 Task: Create a due date automation trigger when advanced on, the moment a card is due add fields without custom field "Resume" set to a number greater than 1 and greater or equal to 10.
Action: Mouse moved to (973, 292)
Screenshot: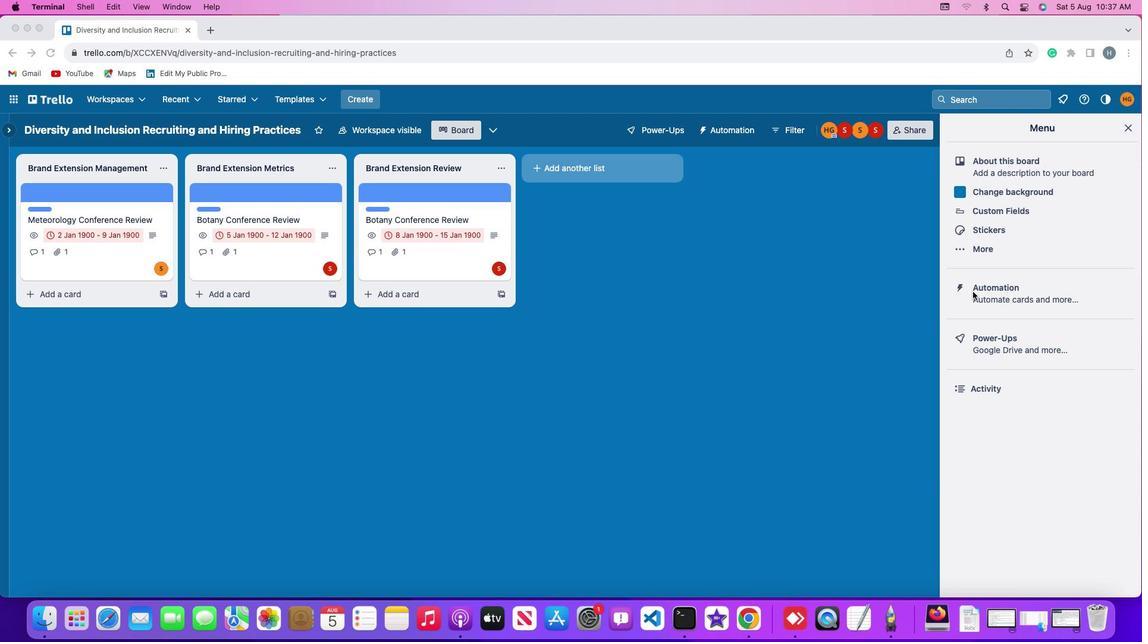 
Action: Mouse pressed left at (973, 292)
Screenshot: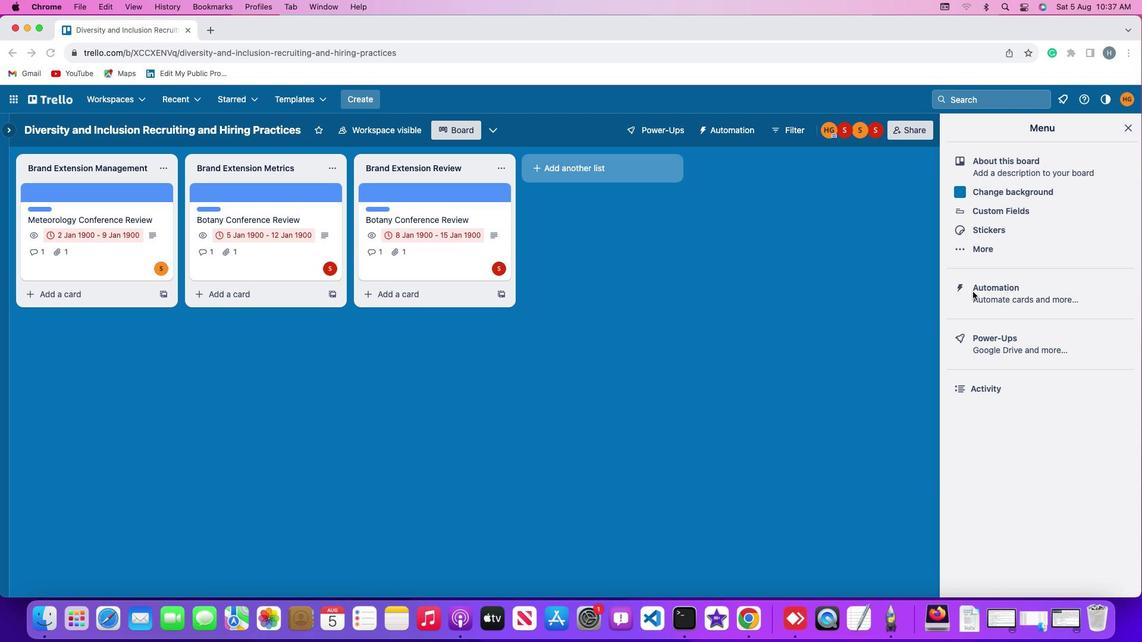 
Action: Mouse pressed left at (973, 292)
Screenshot: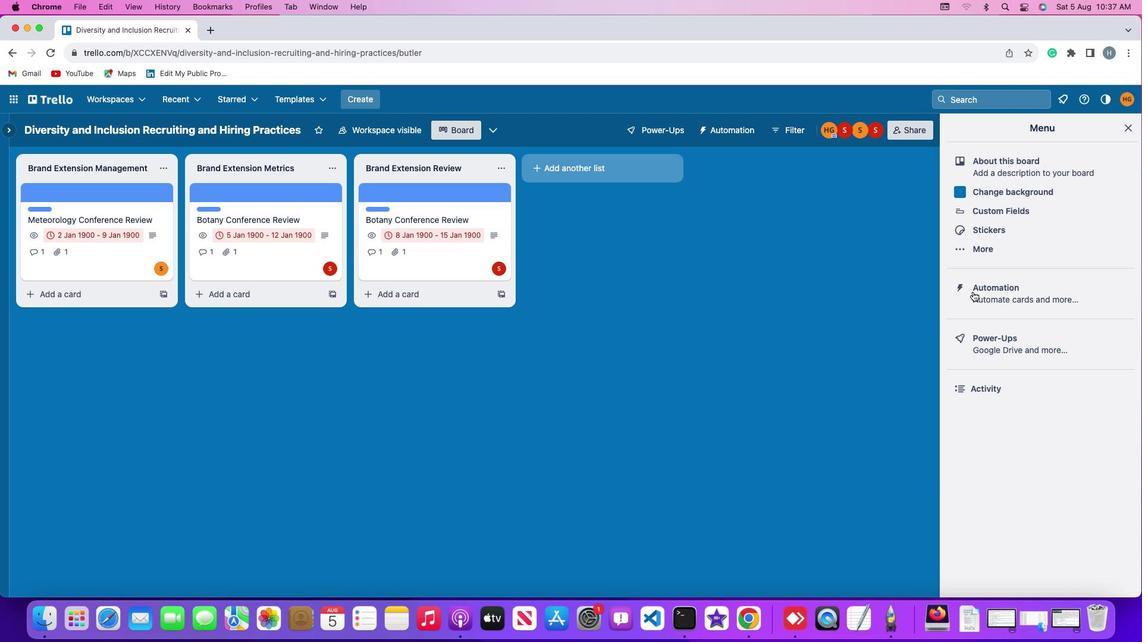 
Action: Mouse moved to (48, 279)
Screenshot: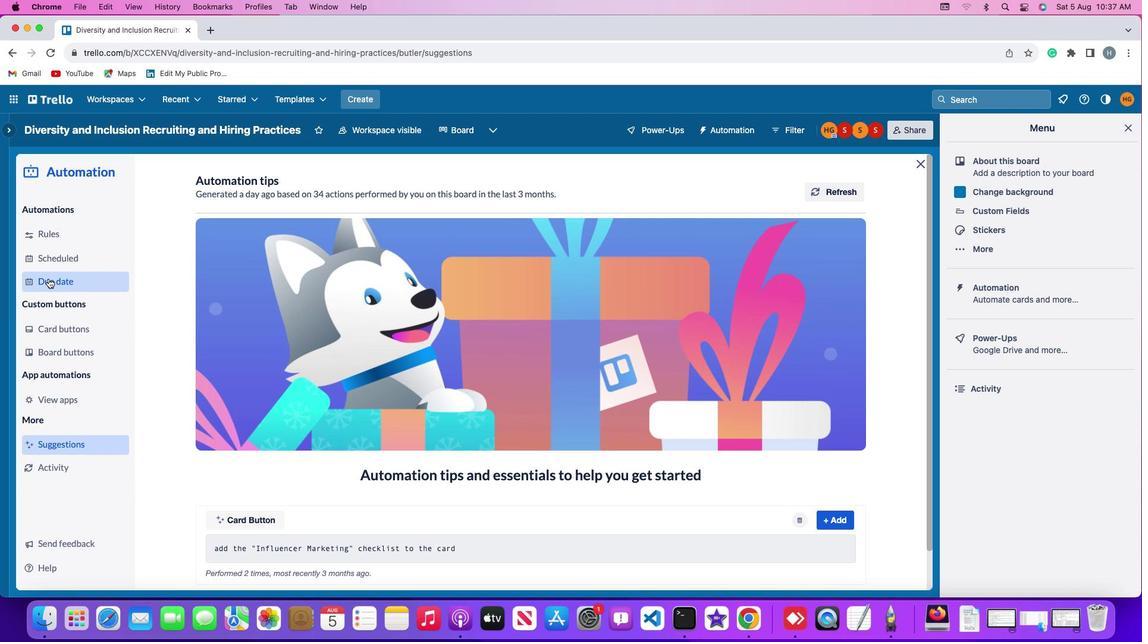 
Action: Mouse pressed left at (48, 279)
Screenshot: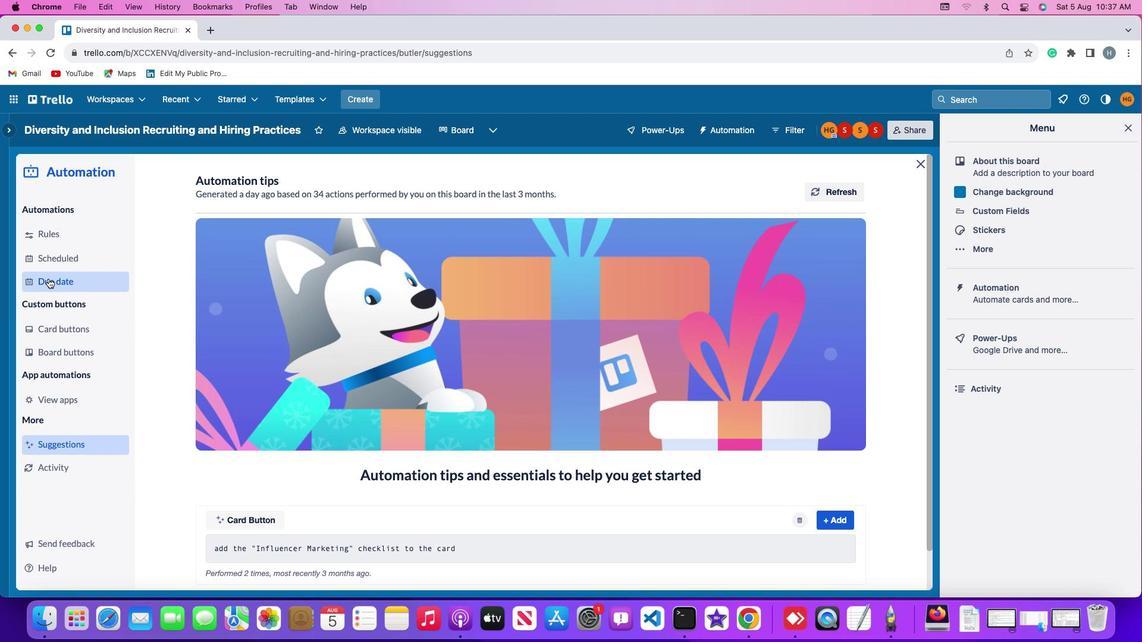 
Action: Mouse moved to (798, 182)
Screenshot: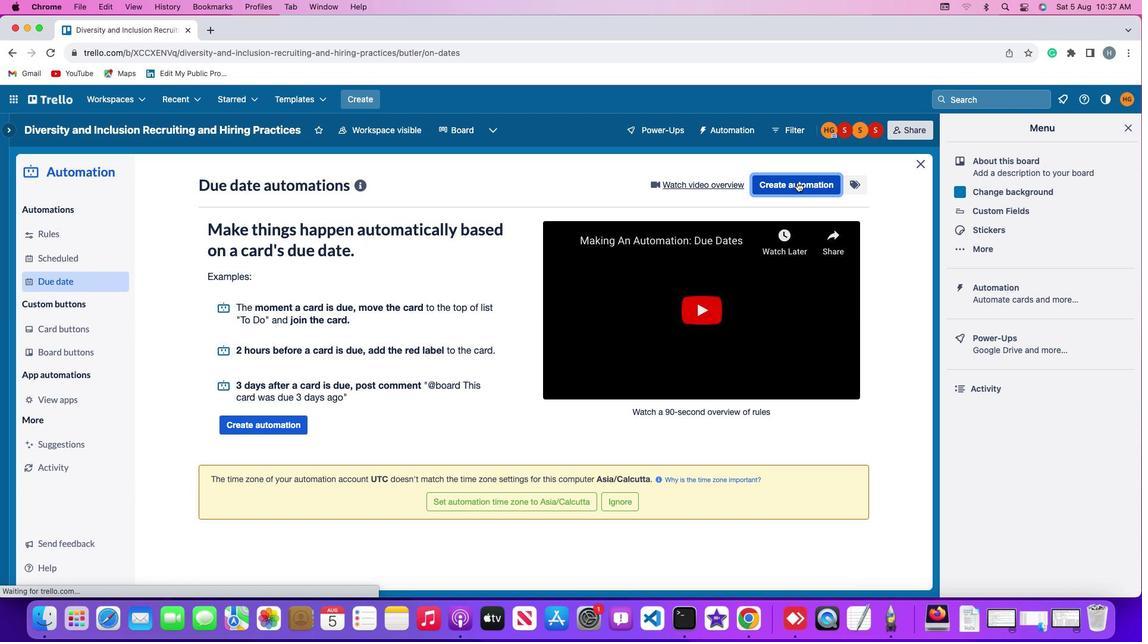 
Action: Mouse pressed left at (798, 182)
Screenshot: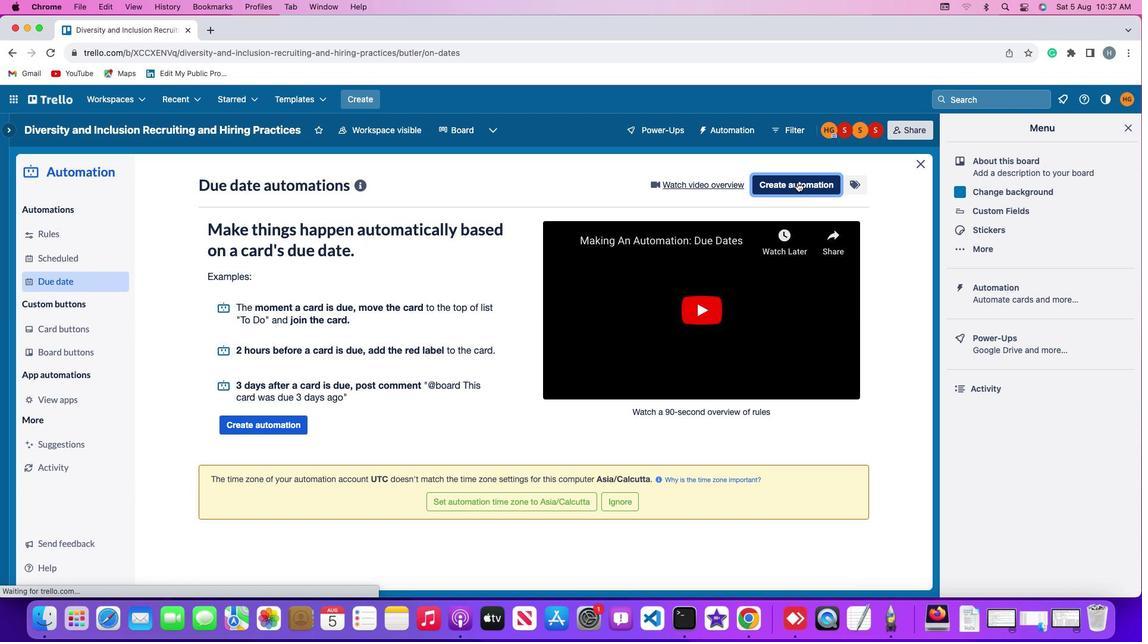 
Action: Mouse moved to (581, 295)
Screenshot: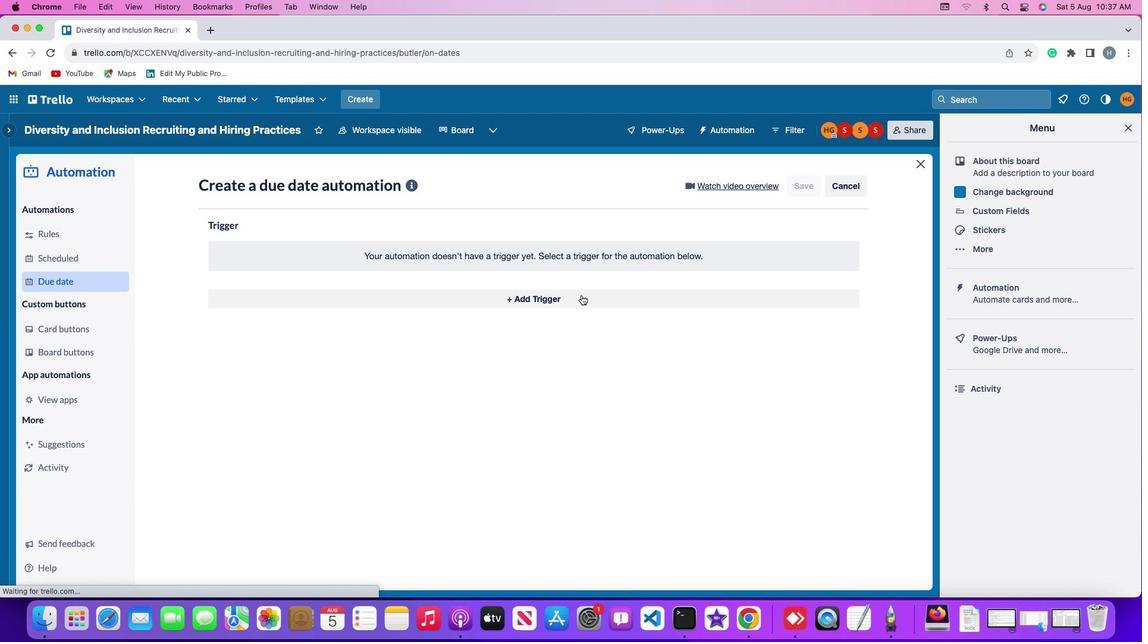 
Action: Mouse pressed left at (581, 295)
Screenshot: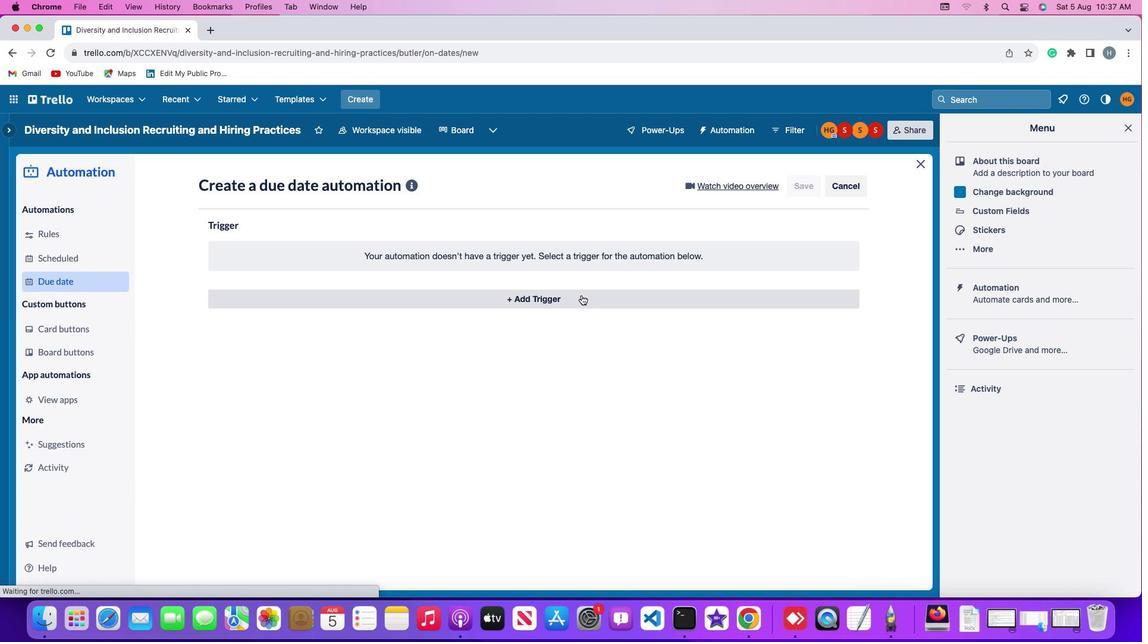 
Action: Mouse moved to (304, 439)
Screenshot: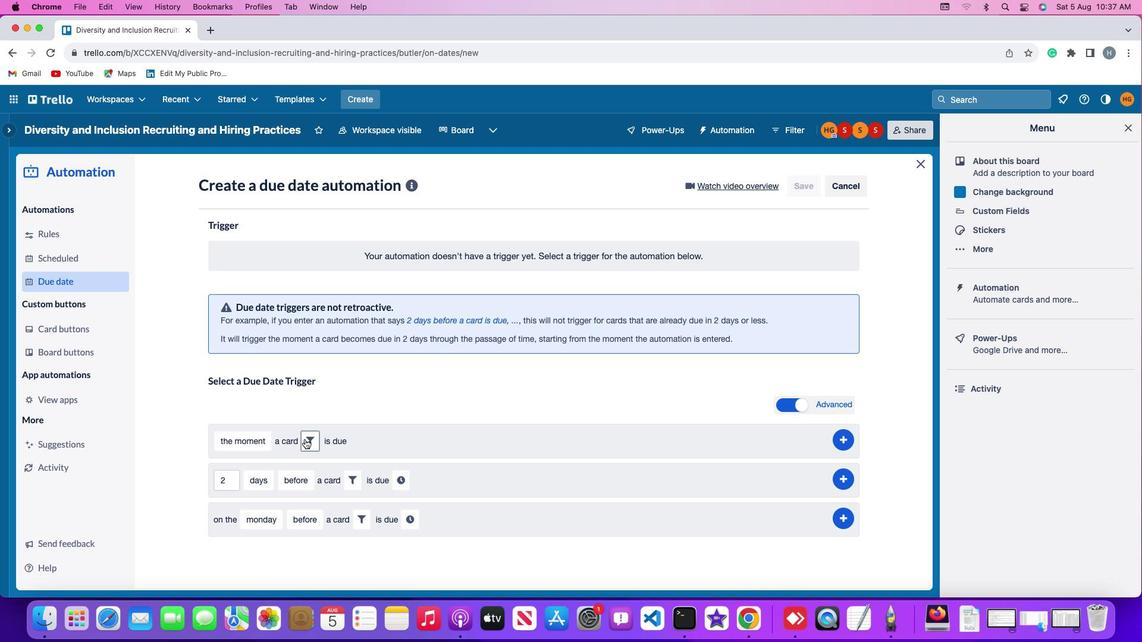 
Action: Mouse pressed left at (304, 439)
Screenshot: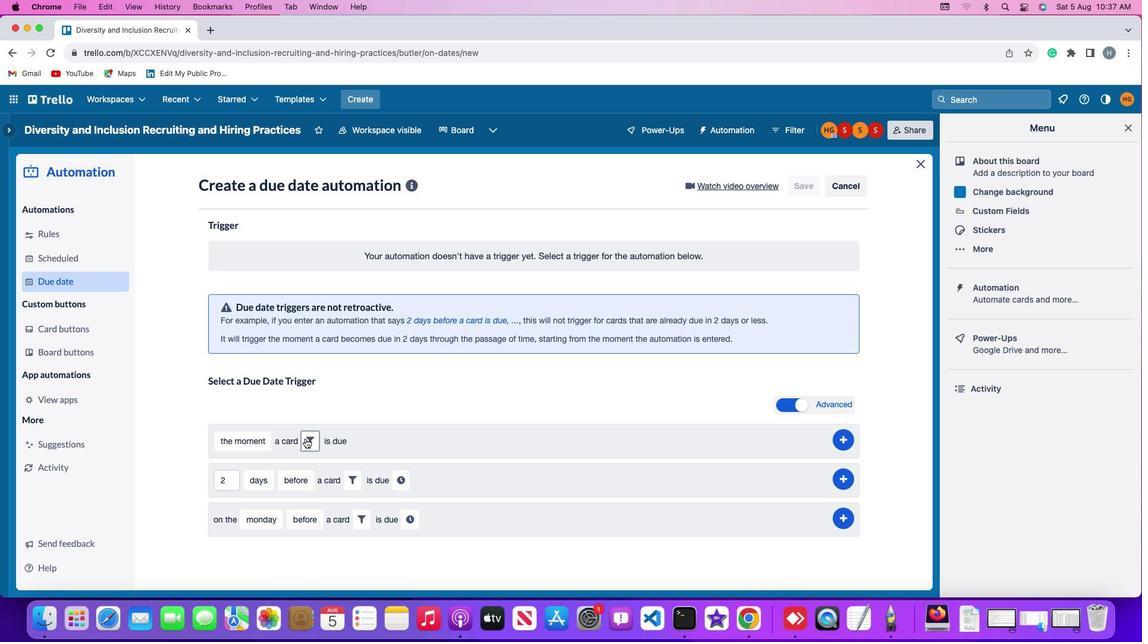 
Action: Mouse moved to (507, 477)
Screenshot: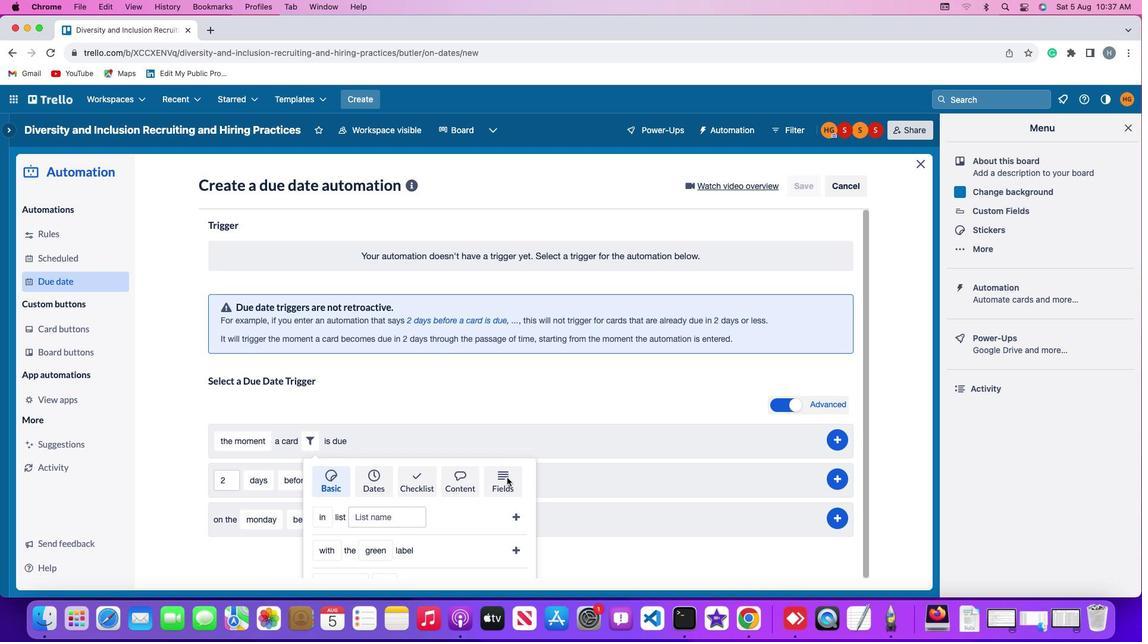 
Action: Mouse pressed left at (507, 477)
Screenshot: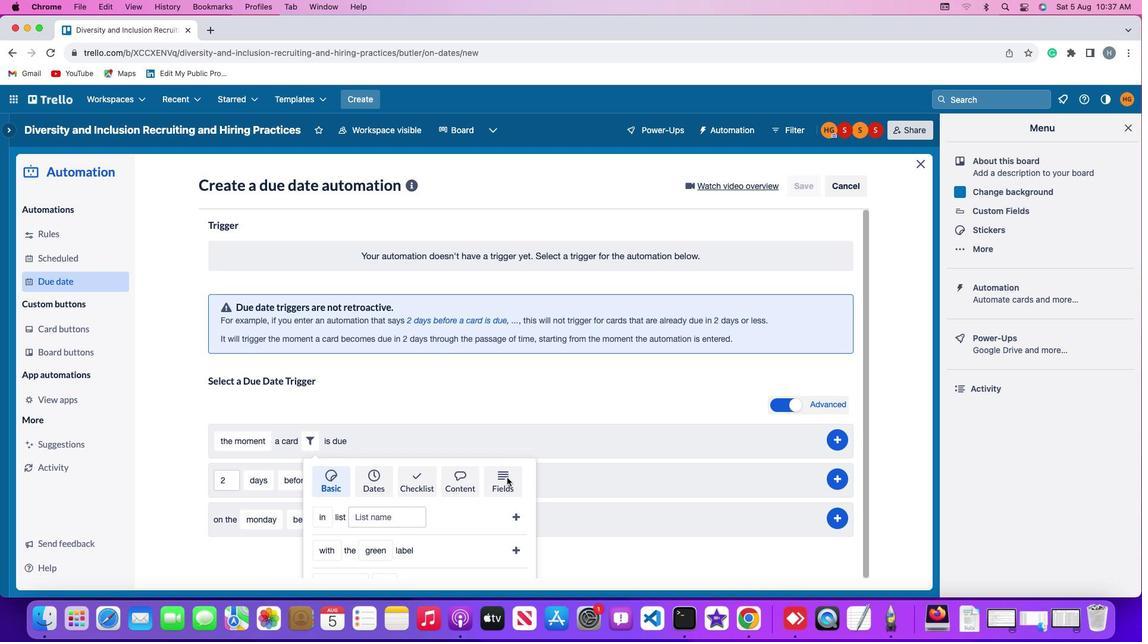 
Action: Mouse moved to (466, 480)
Screenshot: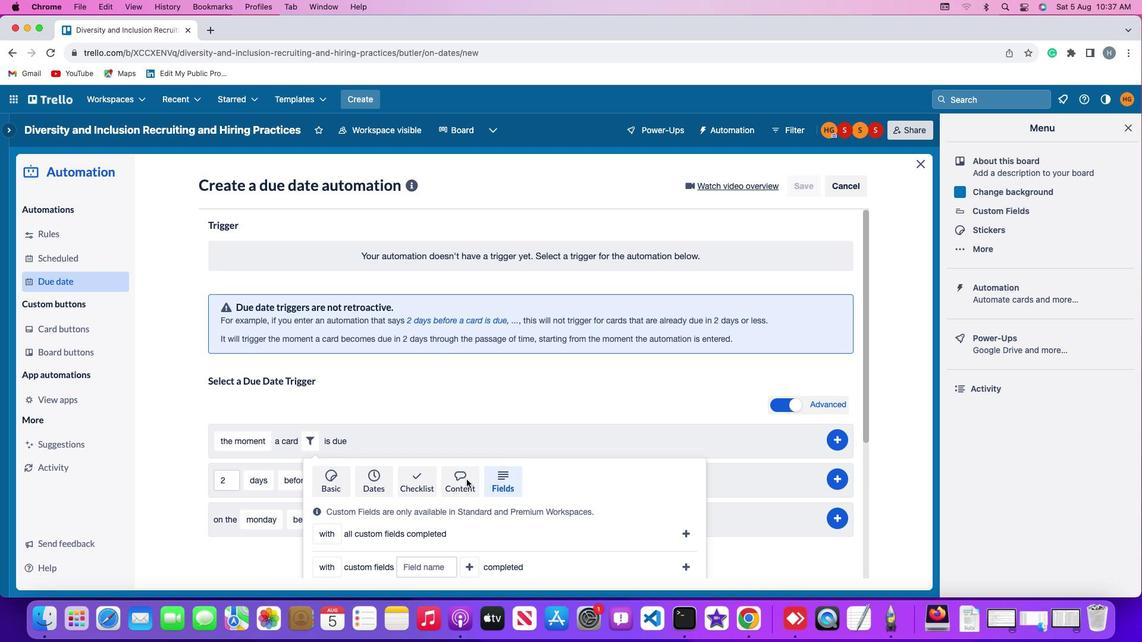 
Action: Mouse scrolled (466, 480) with delta (0, 0)
Screenshot: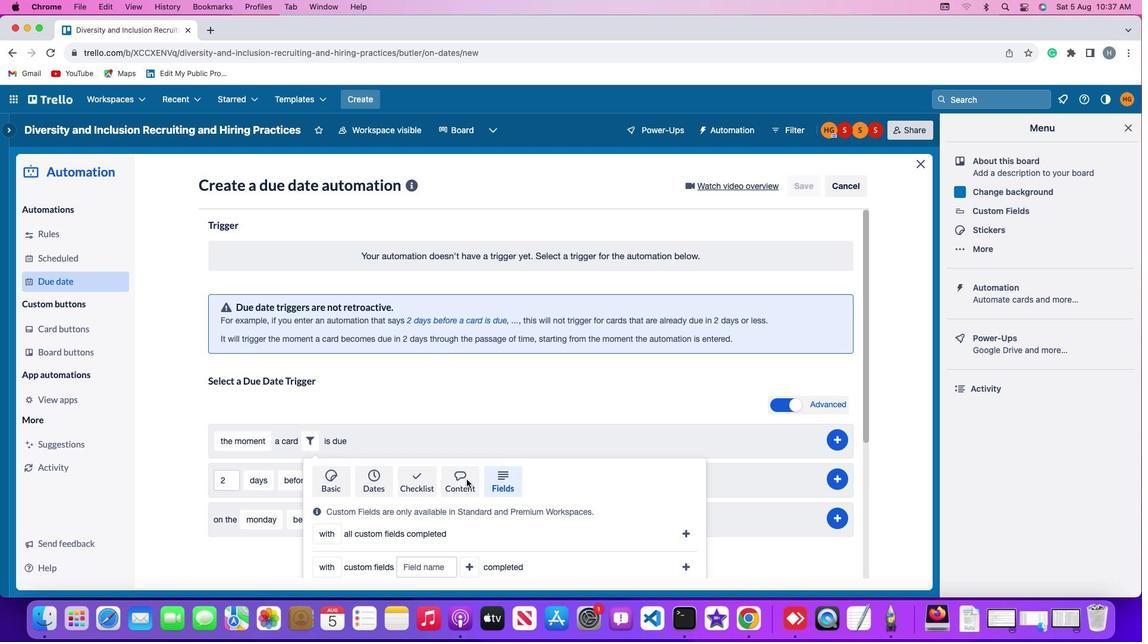 
Action: Mouse scrolled (466, 480) with delta (0, 0)
Screenshot: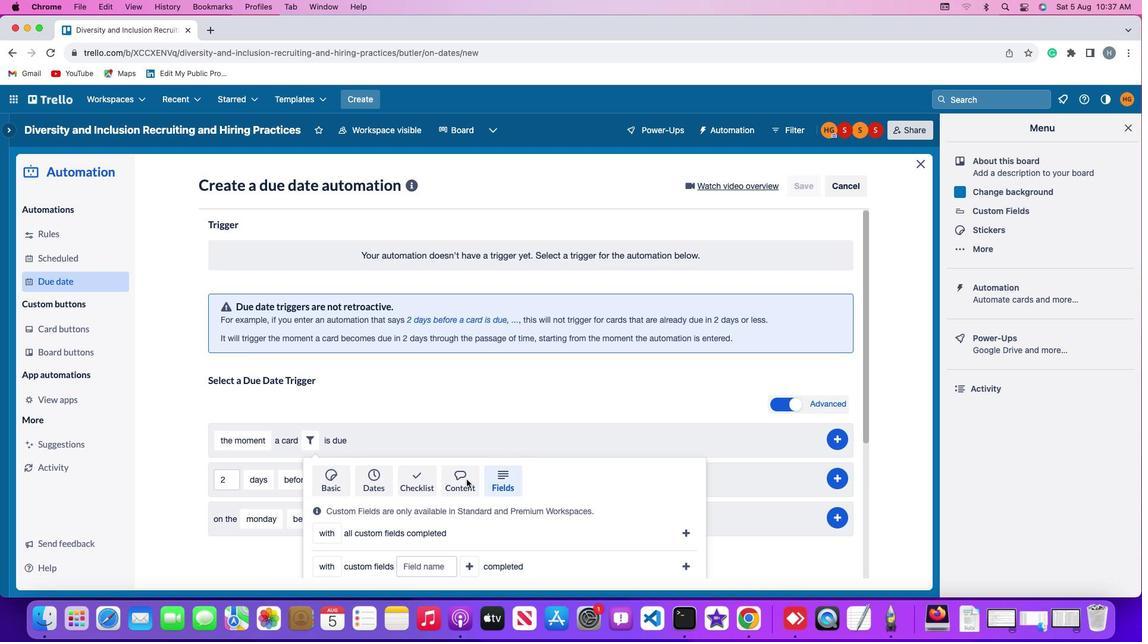 
Action: Mouse scrolled (466, 480) with delta (0, -1)
Screenshot: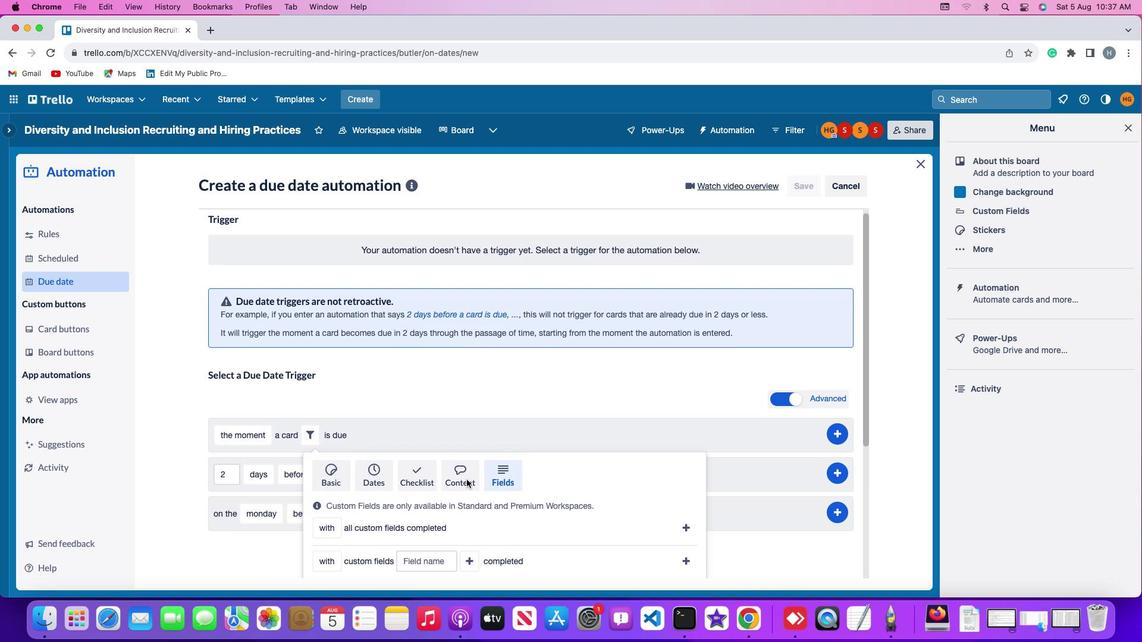 
Action: Mouse scrolled (466, 480) with delta (0, -2)
Screenshot: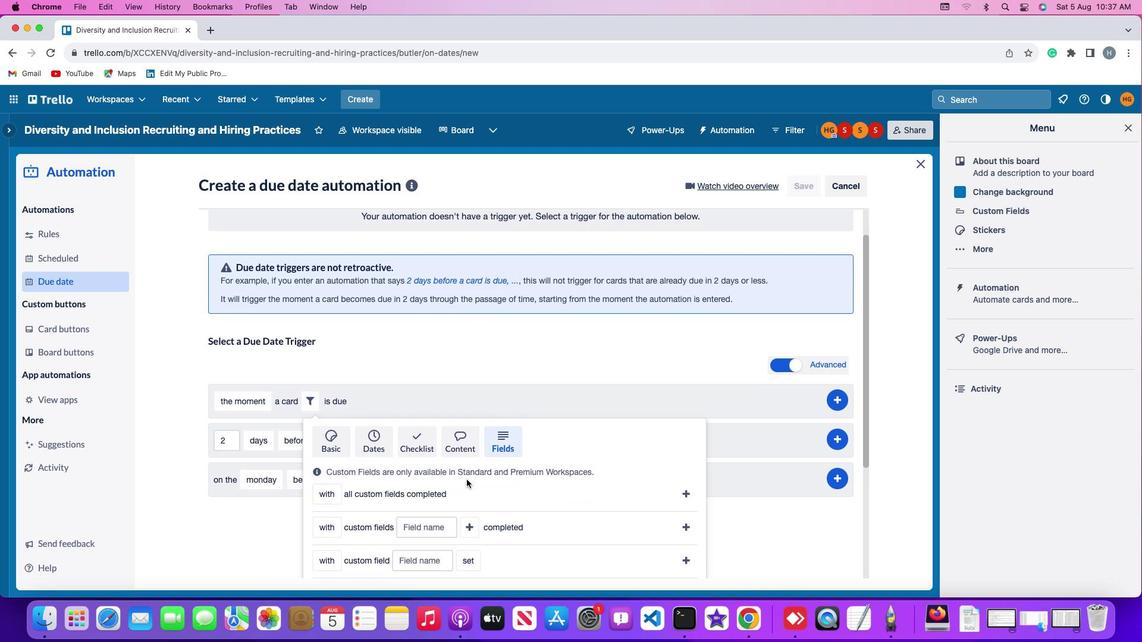 
Action: Mouse scrolled (466, 480) with delta (0, 0)
Screenshot: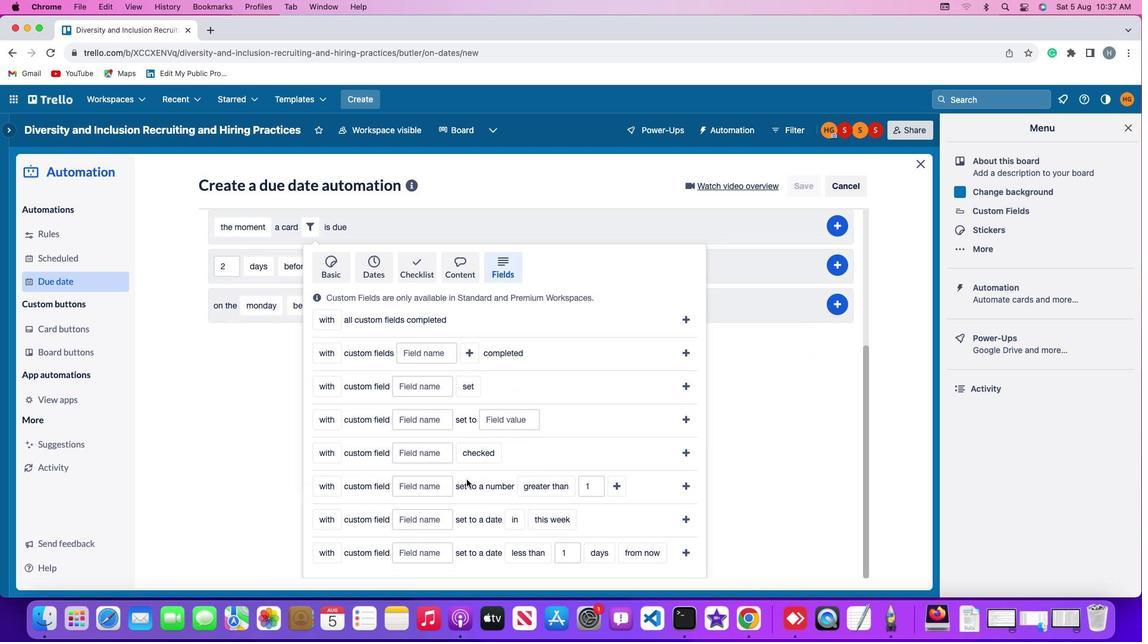 
Action: Mouse scrolled (466, 480) with delta (0, 0)
Screenshot: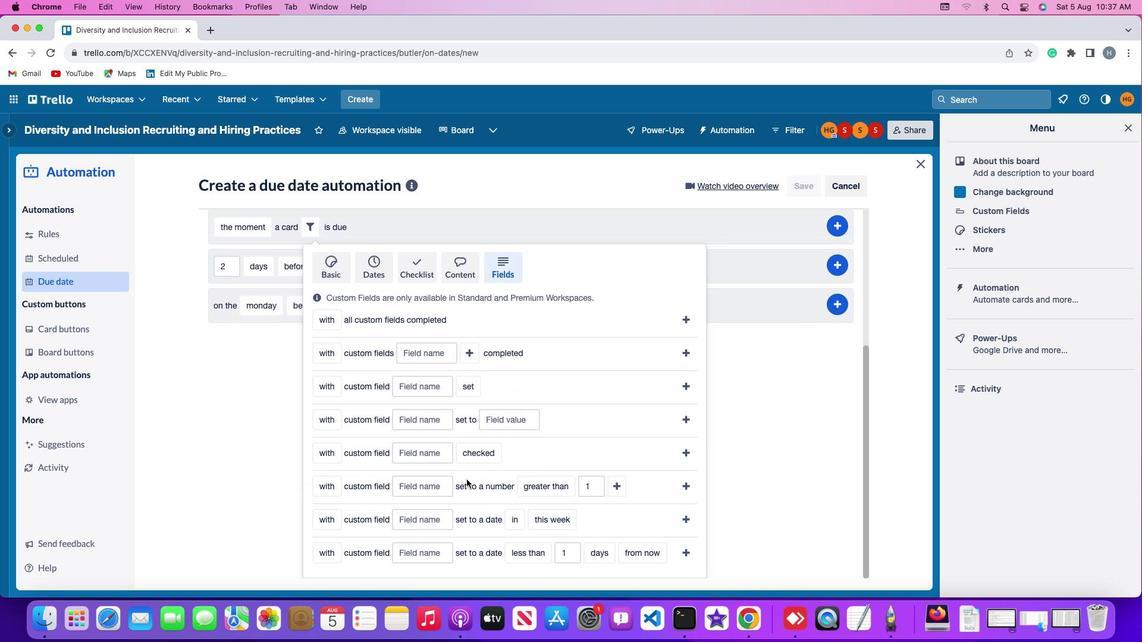 
Action: Mouse scrolled (466, 480) with delta (0, -1)
Screenshot: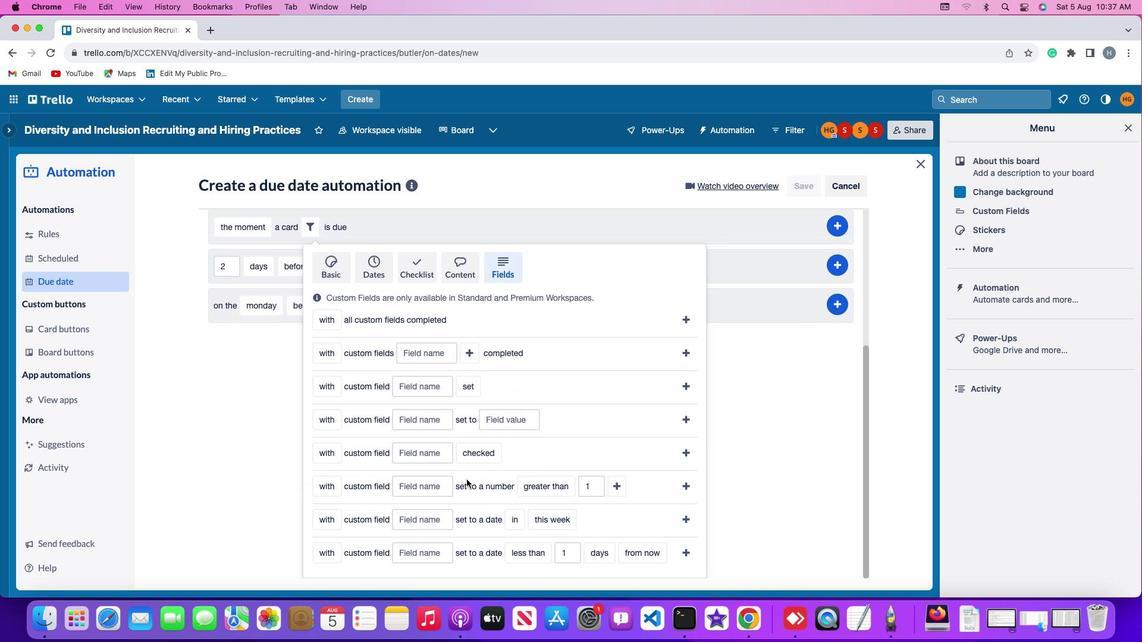 
Action: Mouse scrolled (466, 480) with delta (0, -2)
Screenshot: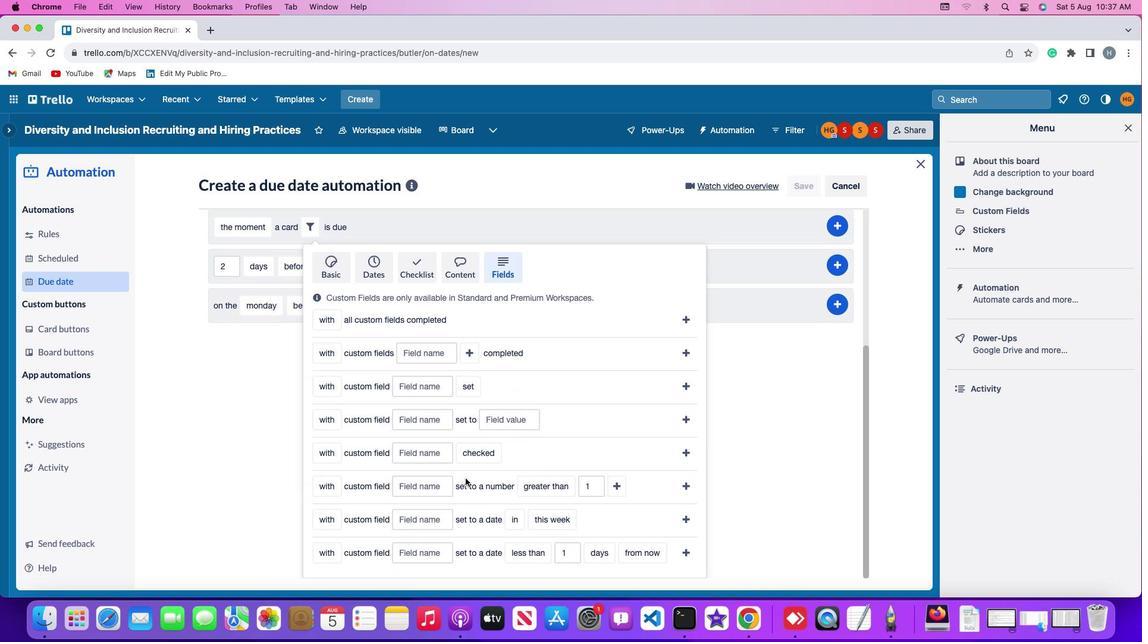 
Action: Mouse moved to (328, 486)
Screenshot: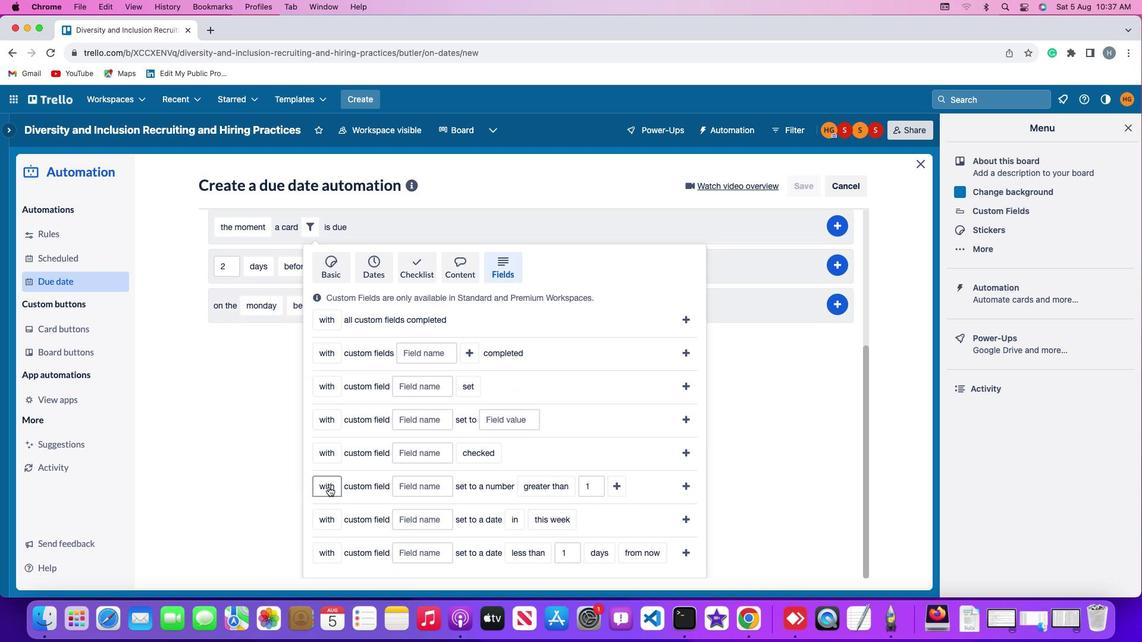 
Action: Mouse pressed left at (328, 486)
Screenshot: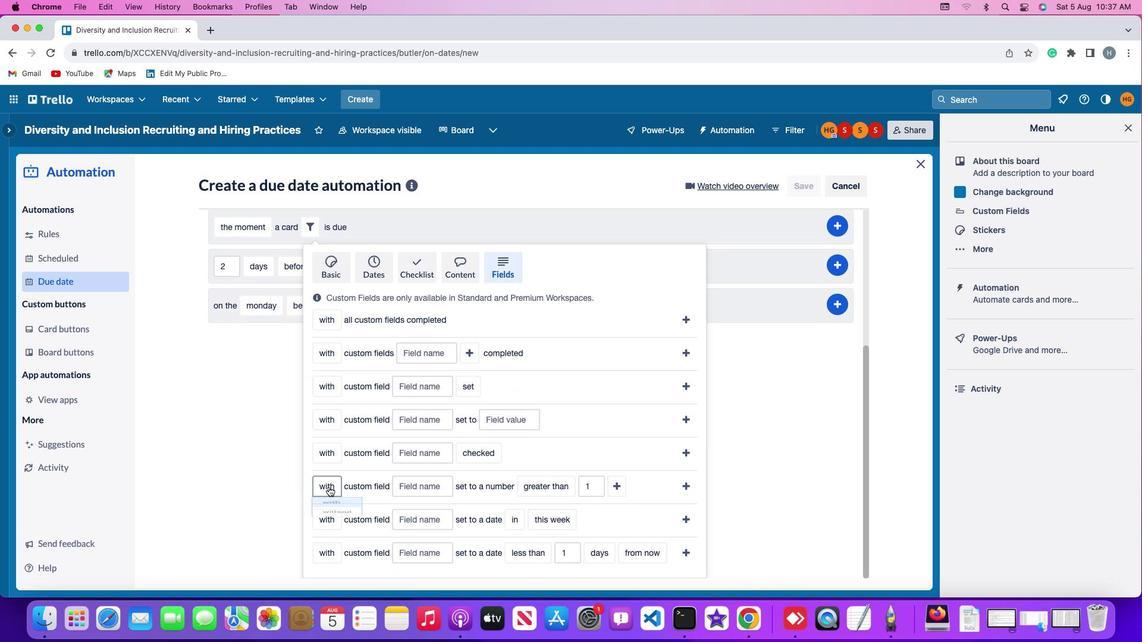 
Action: Mouse moved to (336, 529)
Screenshot: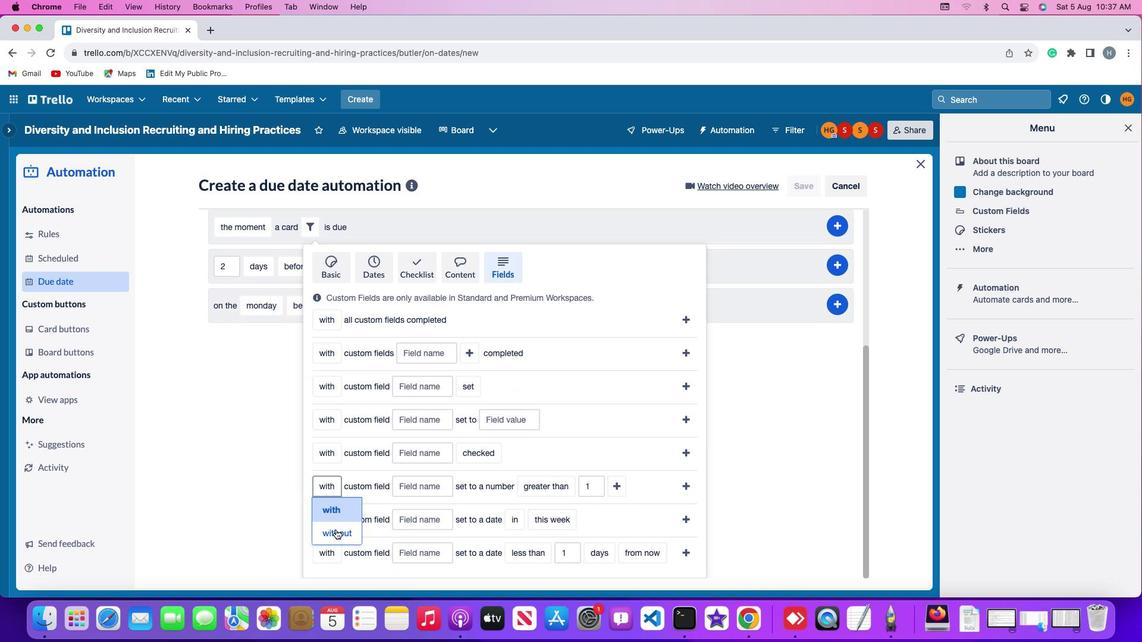 
Action: Mouse pressed left at (336, 529)
Screenshot: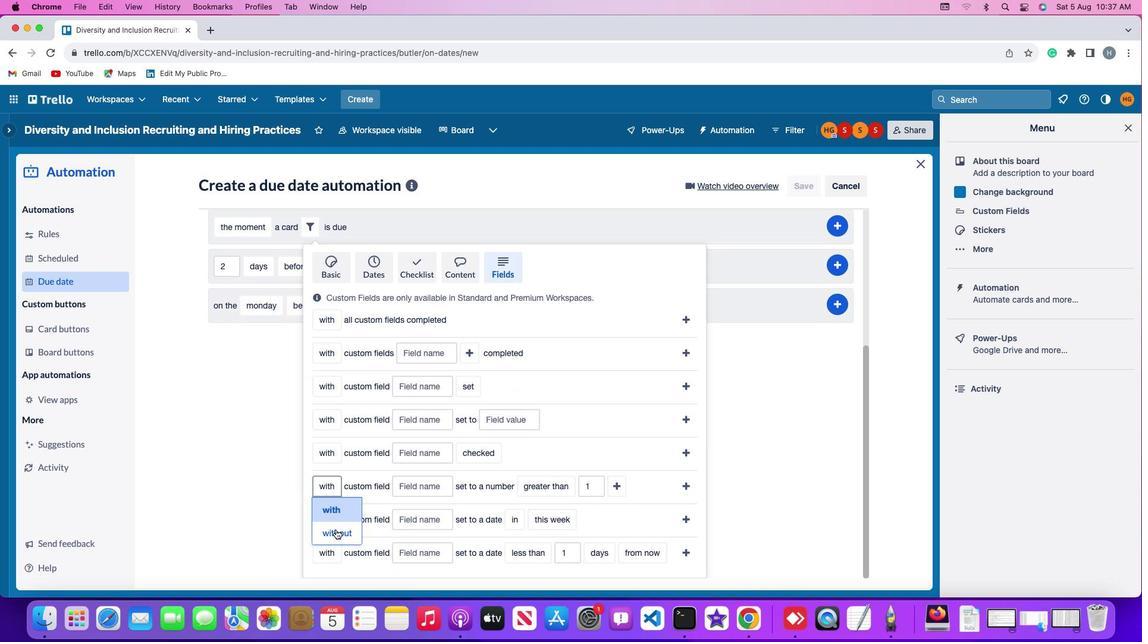 
Action: Mouse moved to (438, 485)
Screenshot: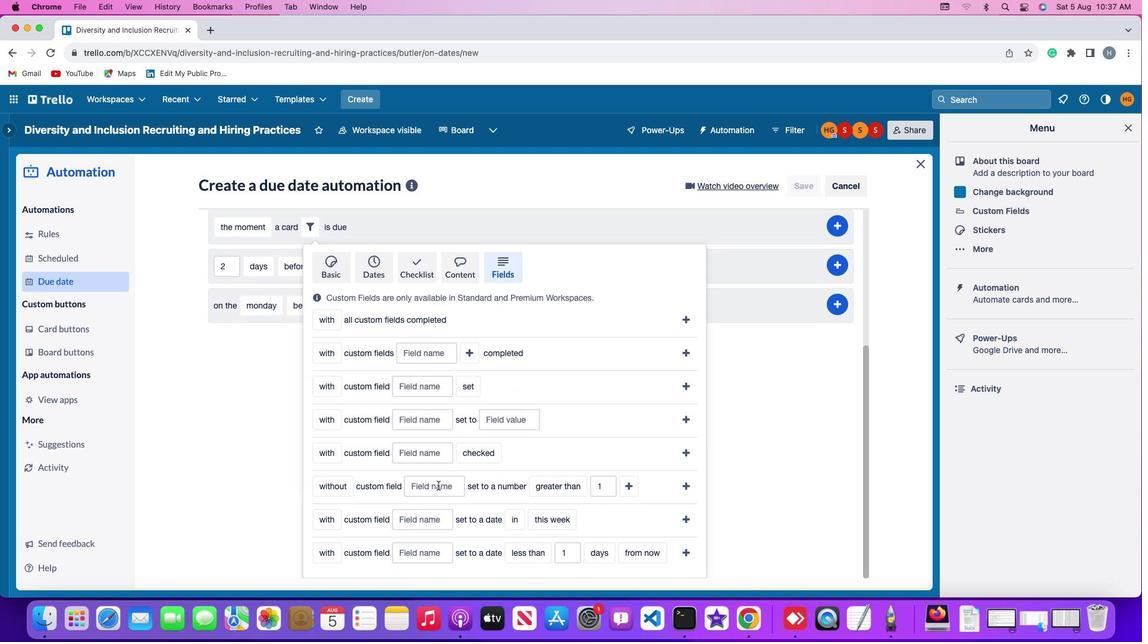 
Action: Mouse pressed left at (438, 485)
Screenshot: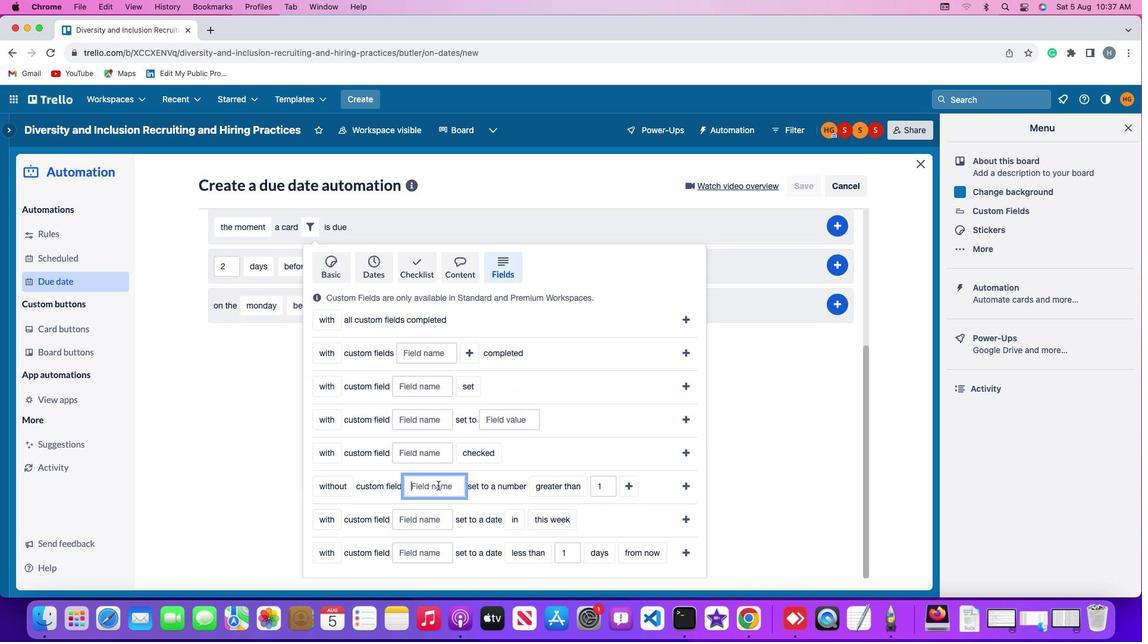 
Action: Mouse moved to (439, 485)
Screenshot: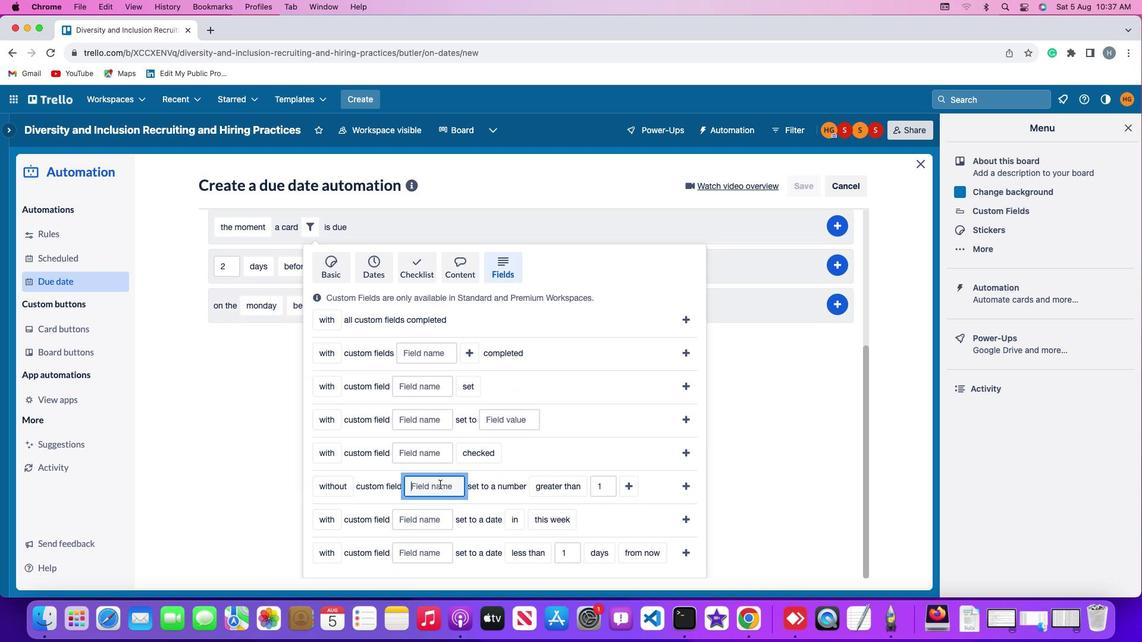
Action: Key pressed Key.shift'R''e''s''u''m''e'
Screenshot: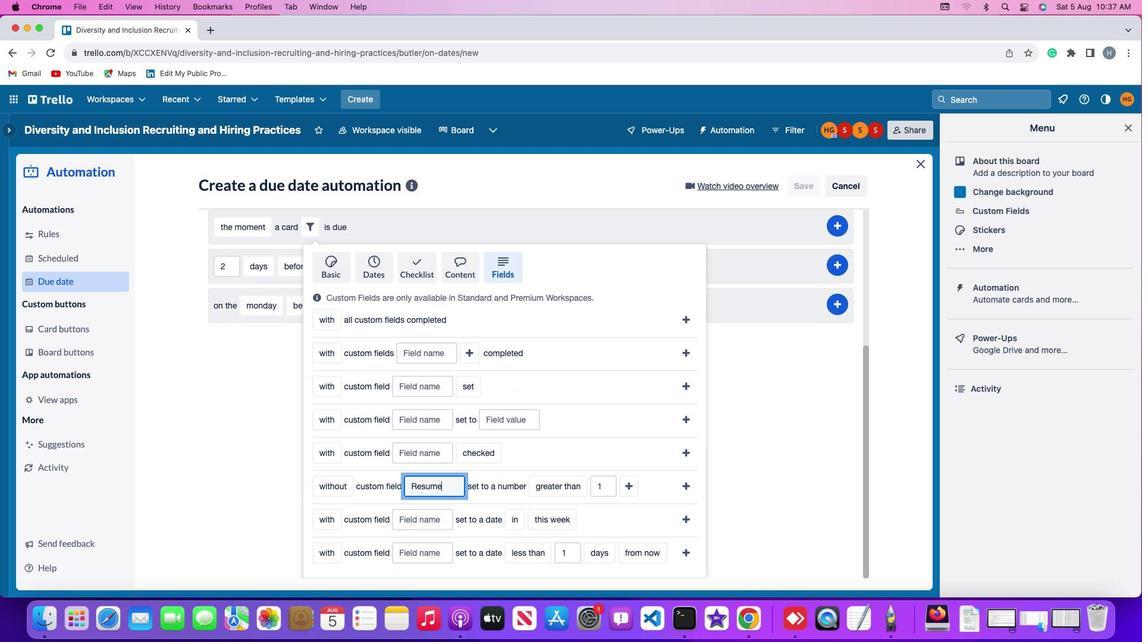 
Action: Mouse moved to (545, 485)
Screenshot: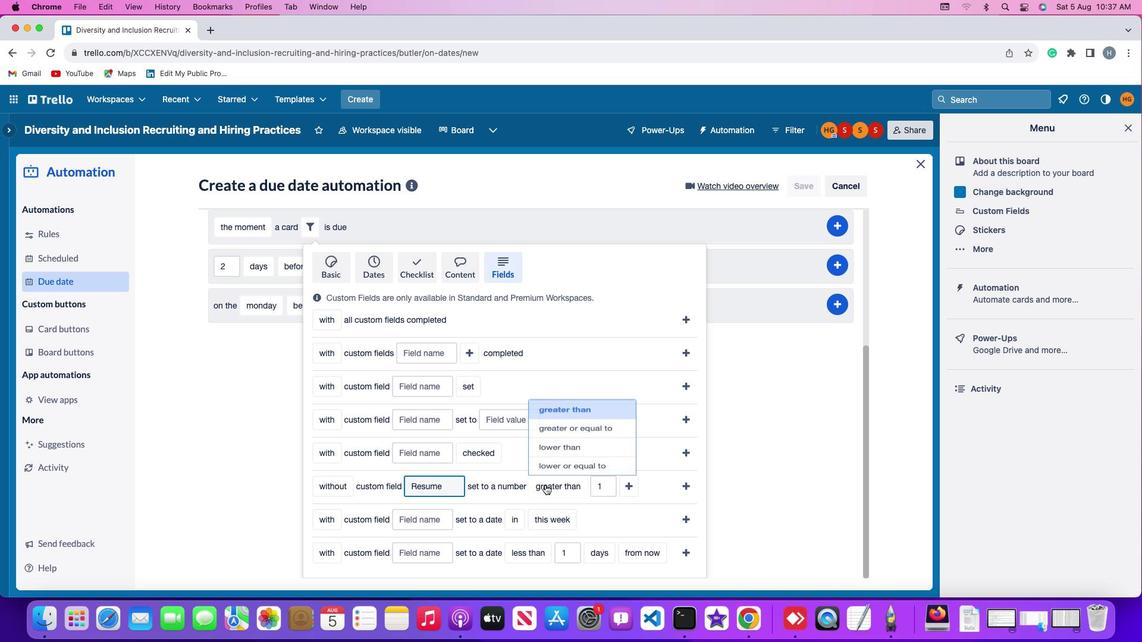 
Action: Mouse pressed left at (545, 485)
Screenshot: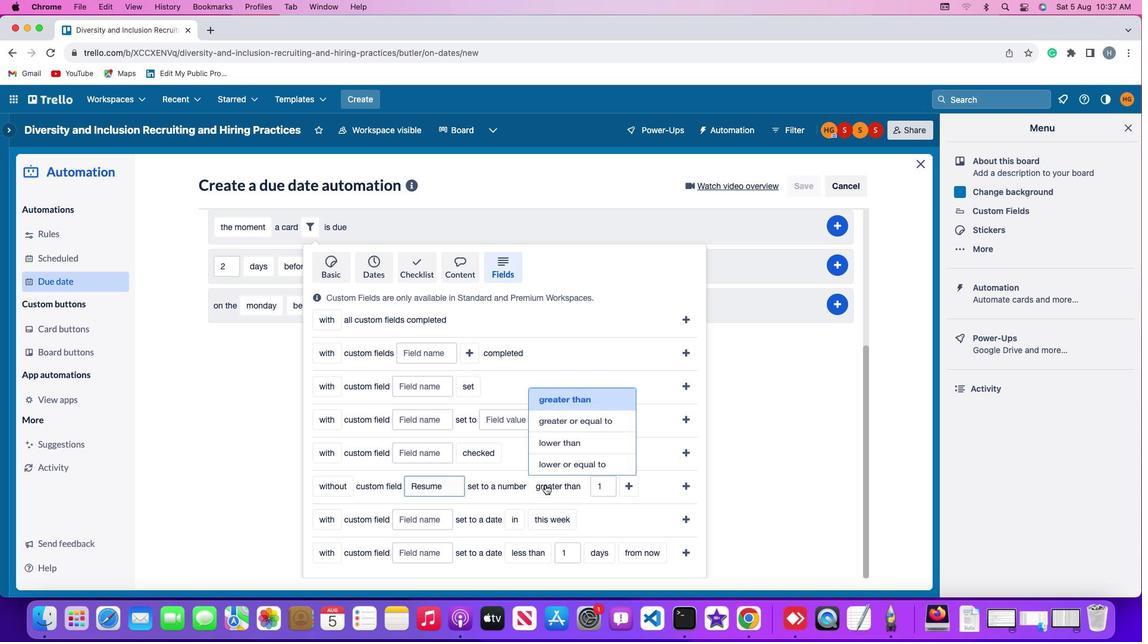 
Action: Mouse moved to (579, 396)
Screenshot: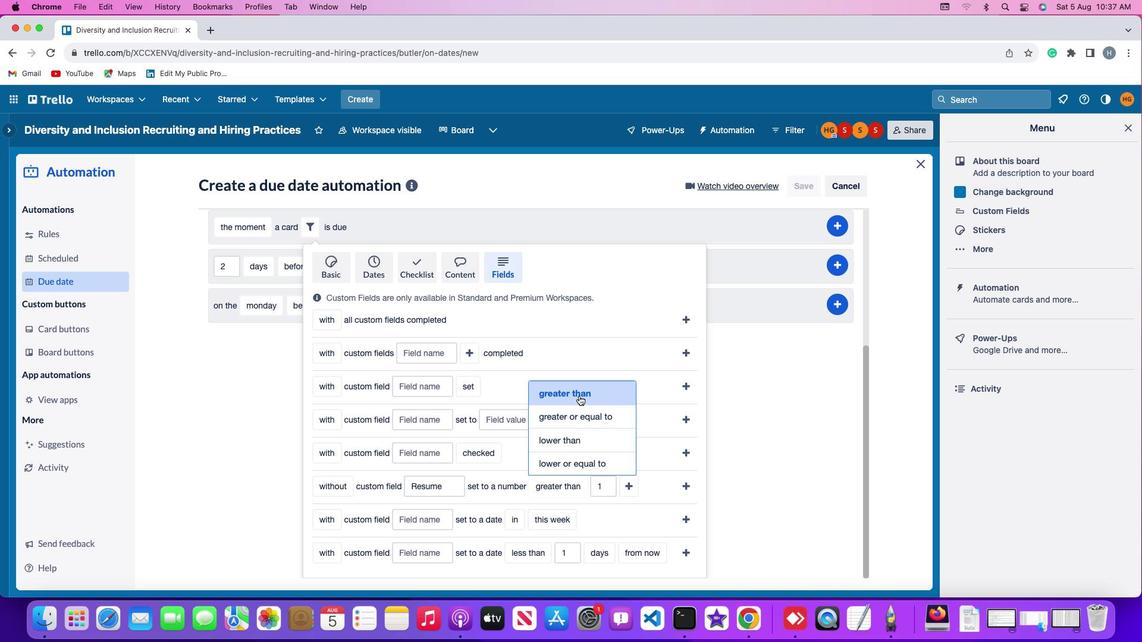 
Action: Mouse pressed left at (579, 396)
Screenshot: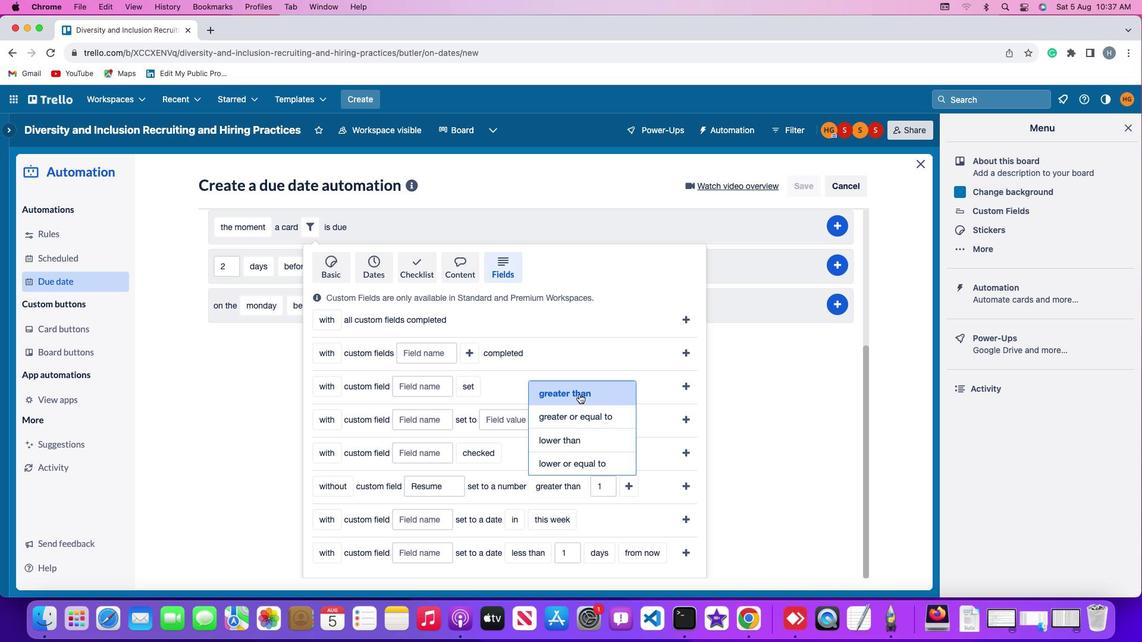 
Action: Mouse moved to (611, 486)
Screenshot: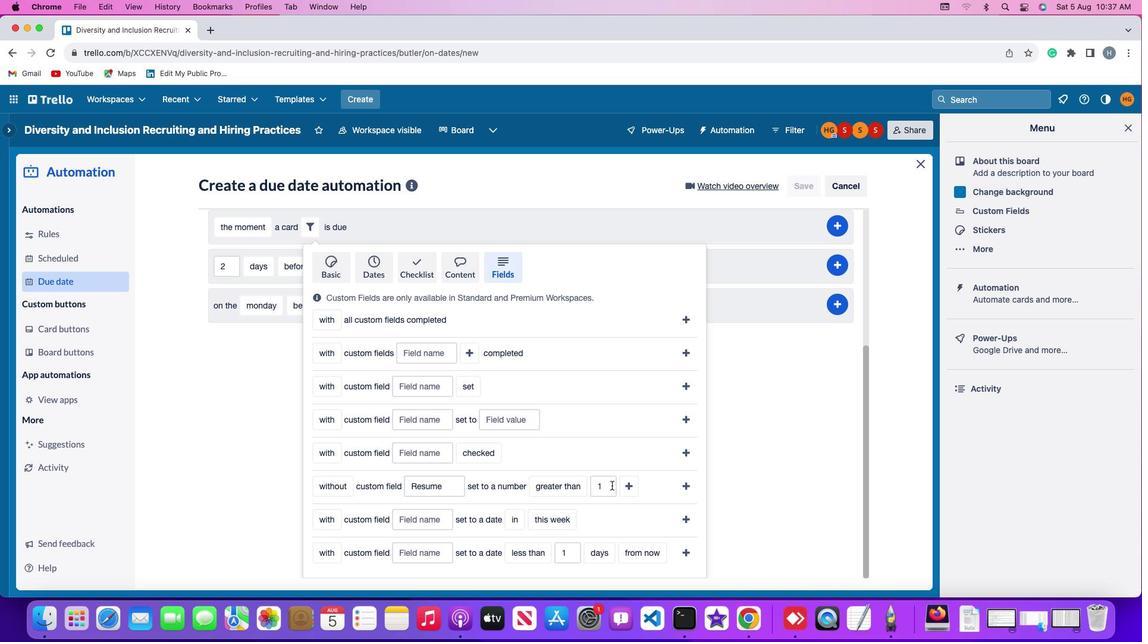 
Action: Mouse pressed left at (611, 486)
Screenshot: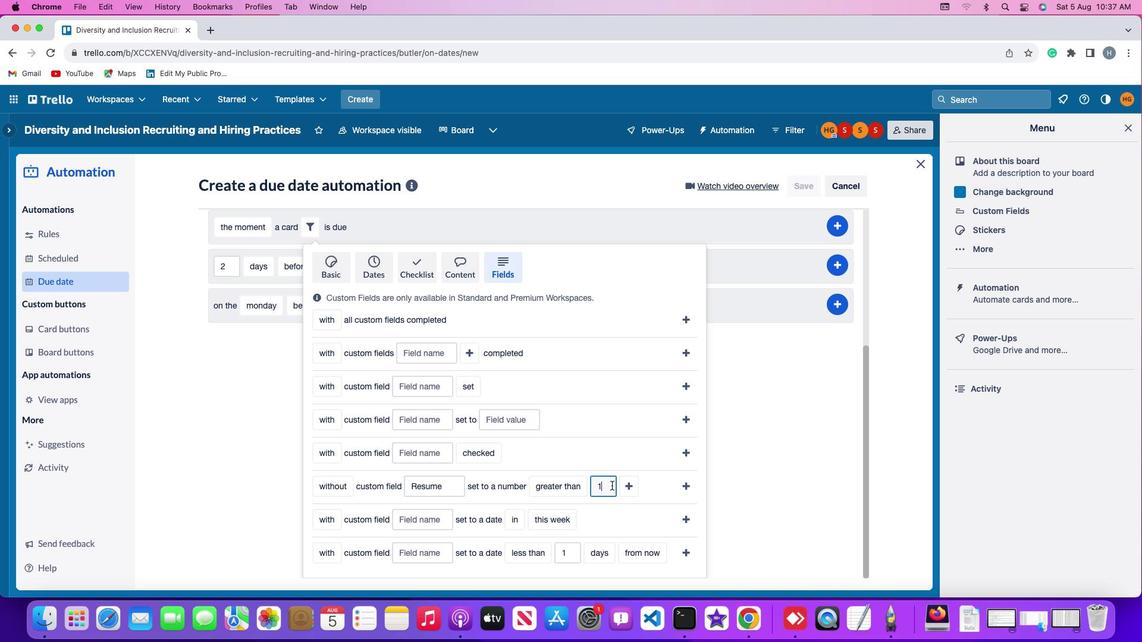 
Action: Key pressed Key.backspace'1'
Screenshot: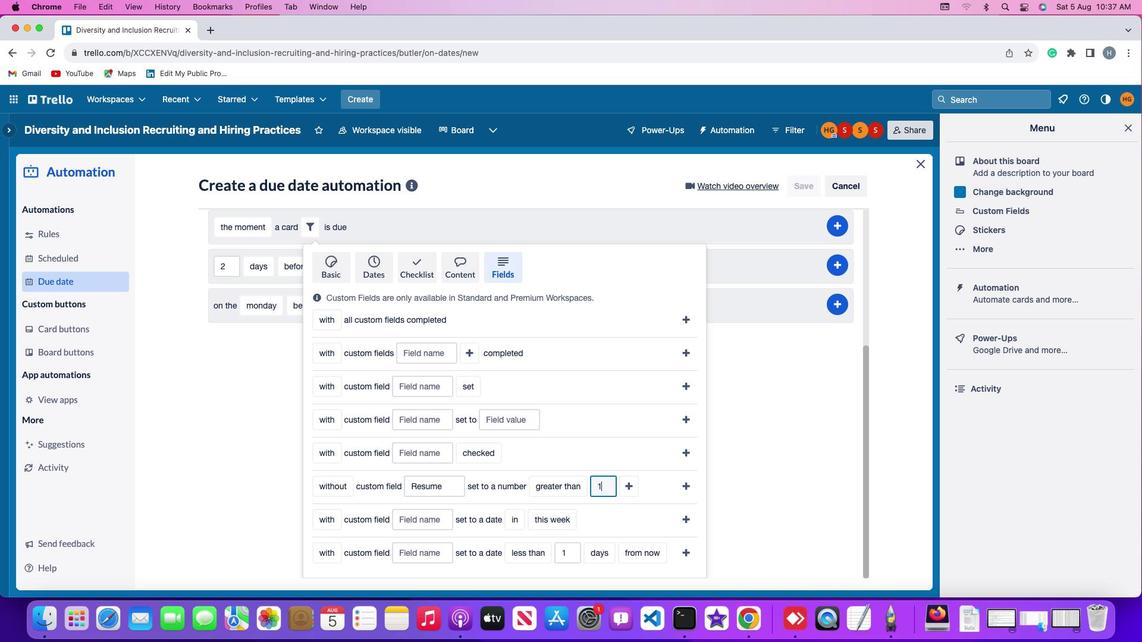 
Action: Mouse moved to (631, 486)
Screenshot: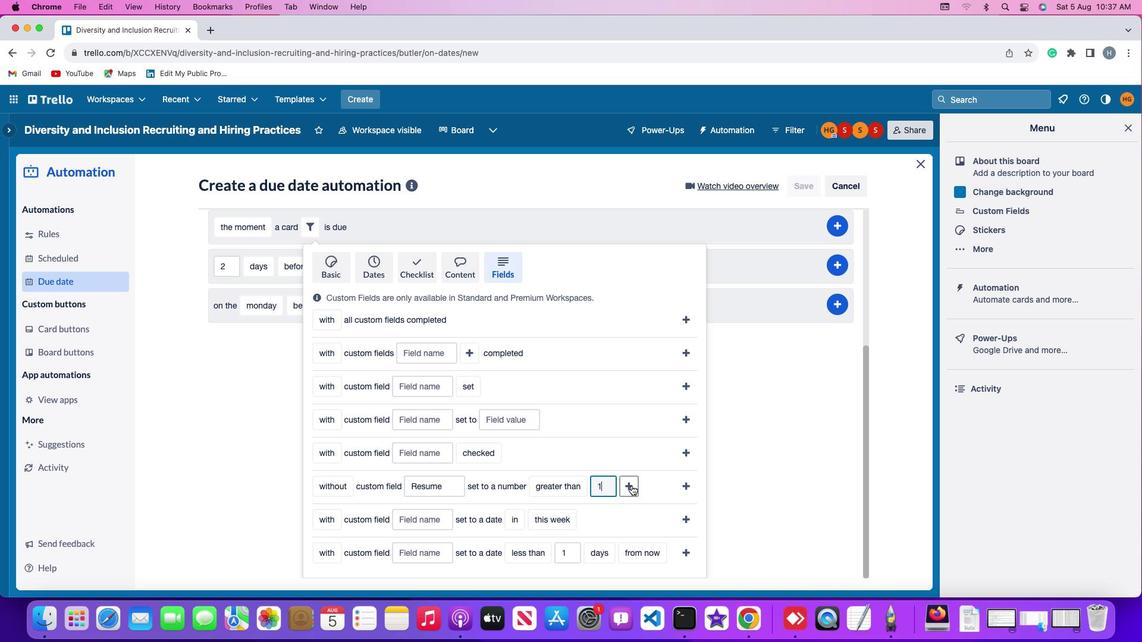
Action: Mouse pressed left at (631, 486)
Screenshot: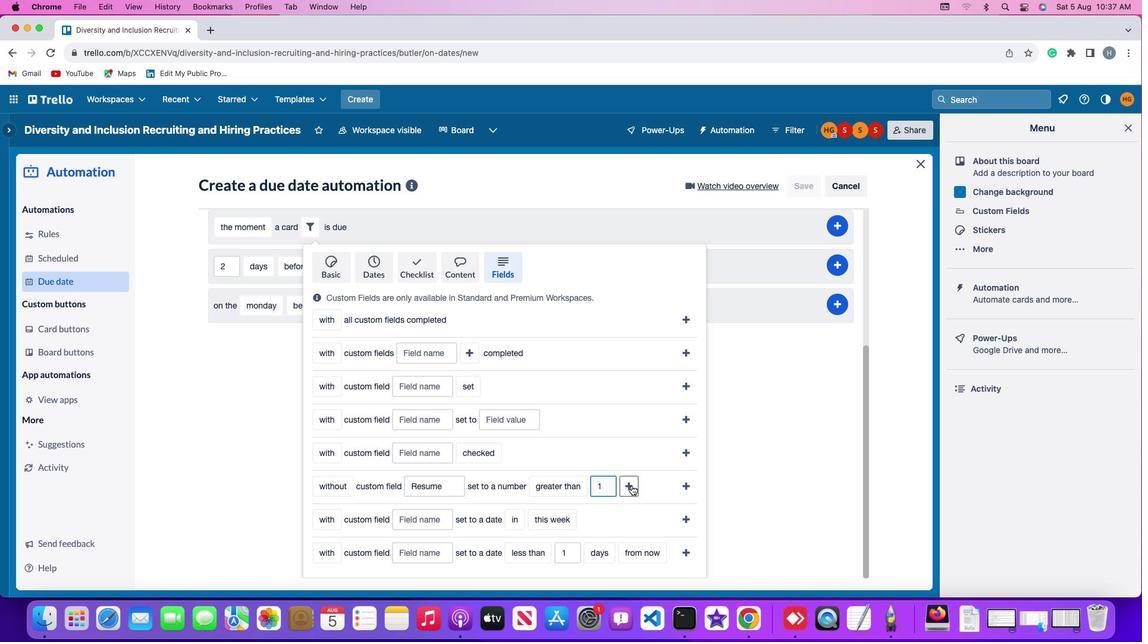 
Action: Mouse moved to (662, 489)
Screenshot: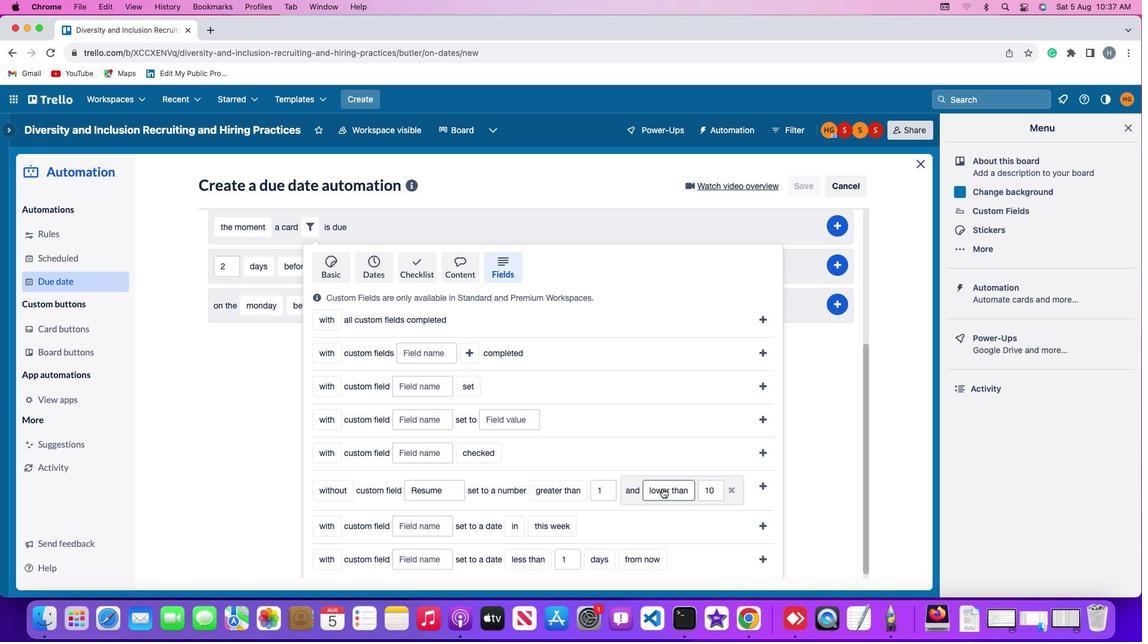 
Action: Mouse pressed left at (662, 489)
Screenshot: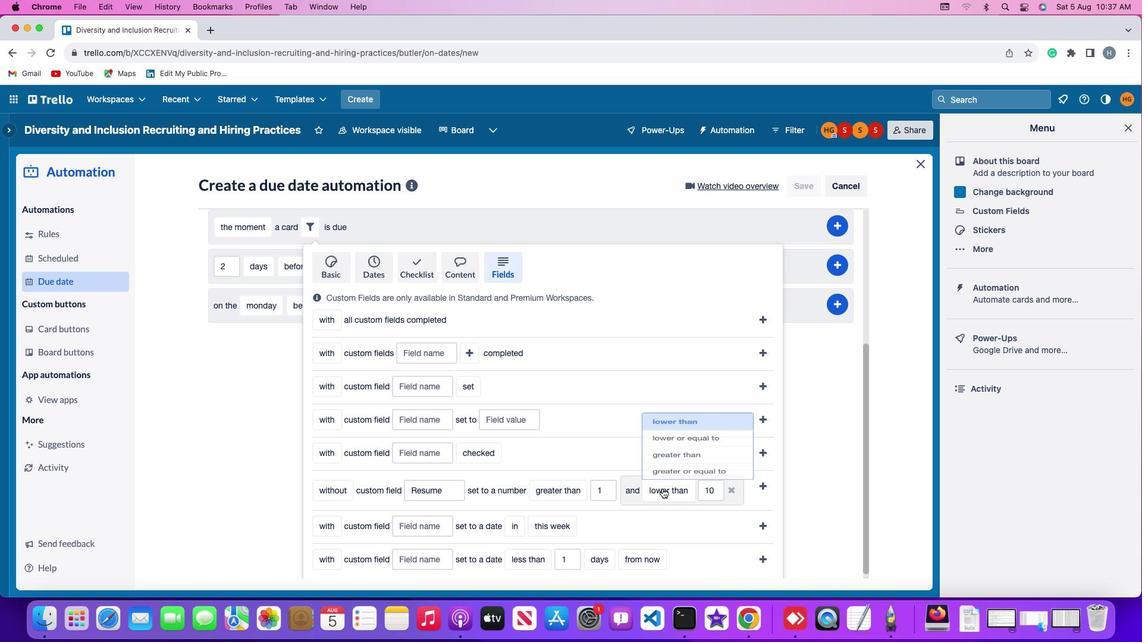 
Action: Mouse moved to (676, 467)
Screenshot: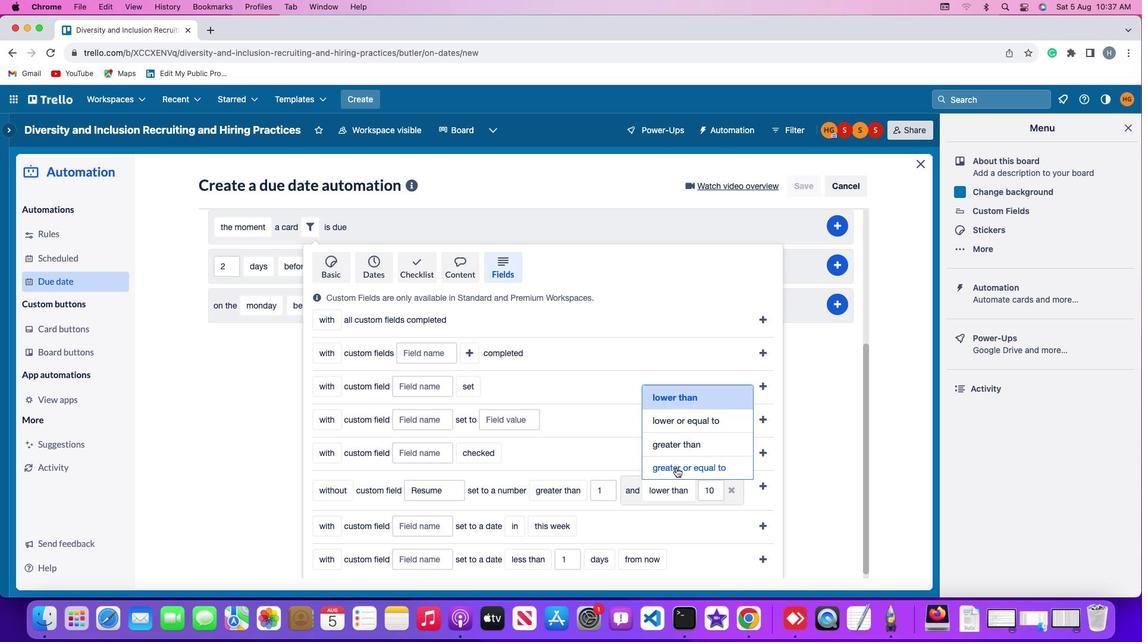 
Action: Mouse pressed left at (676, 467)
Screenshot: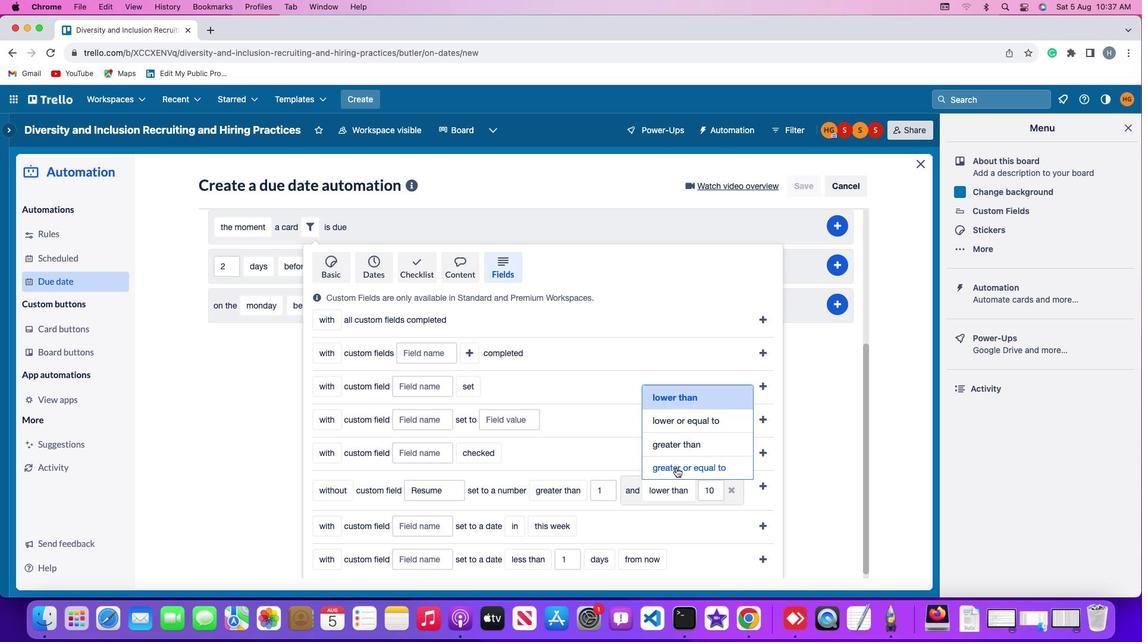 
Action: Mouse moved to (748, 490)
Screenshot: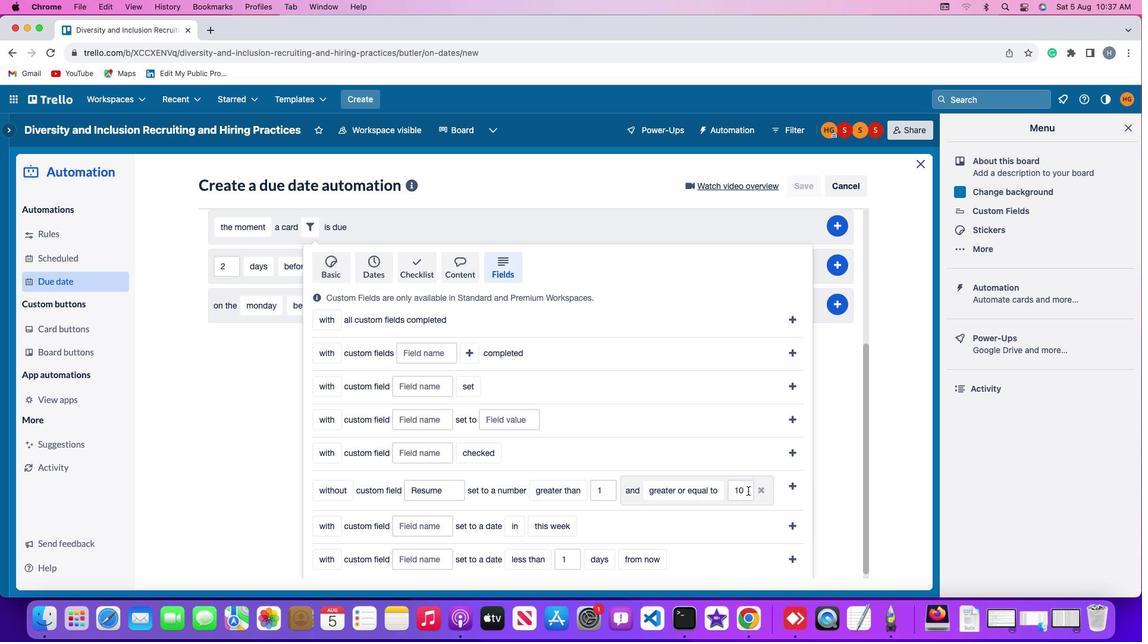 
Action: Mouse pressed left at (748, 490)
Screenshot: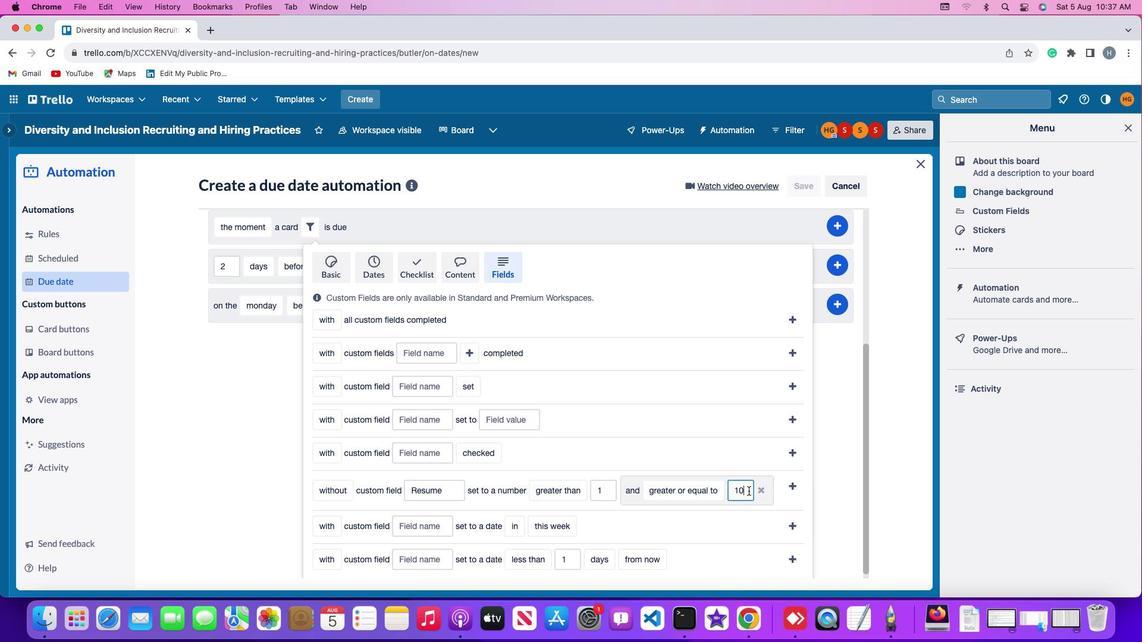 
Action: Mouse moved to (748, 490)
Screenshot: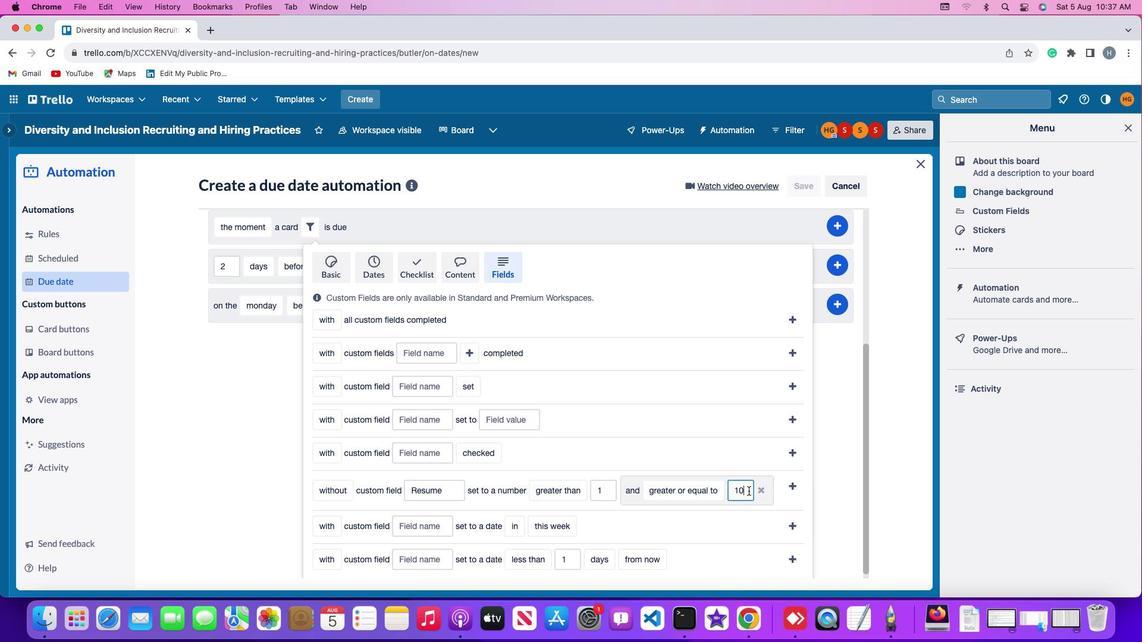 
Action: Key pressed Key.backspaceKey.backspace'1''0'
Screenshot: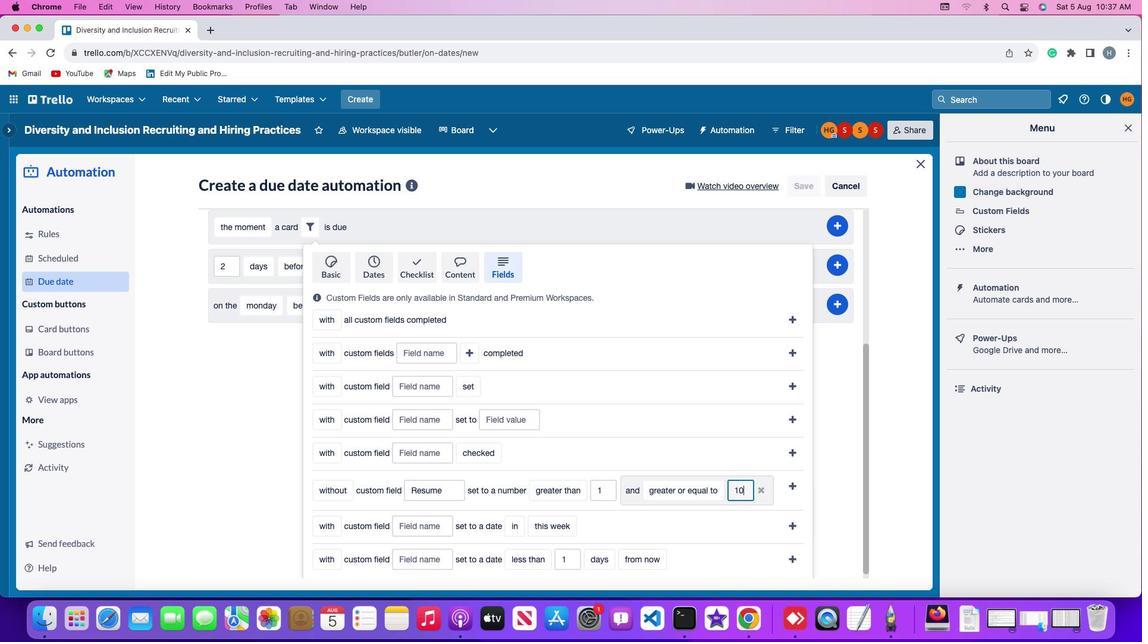 
Action: Mouse moved to (791, 488)
Screenshot: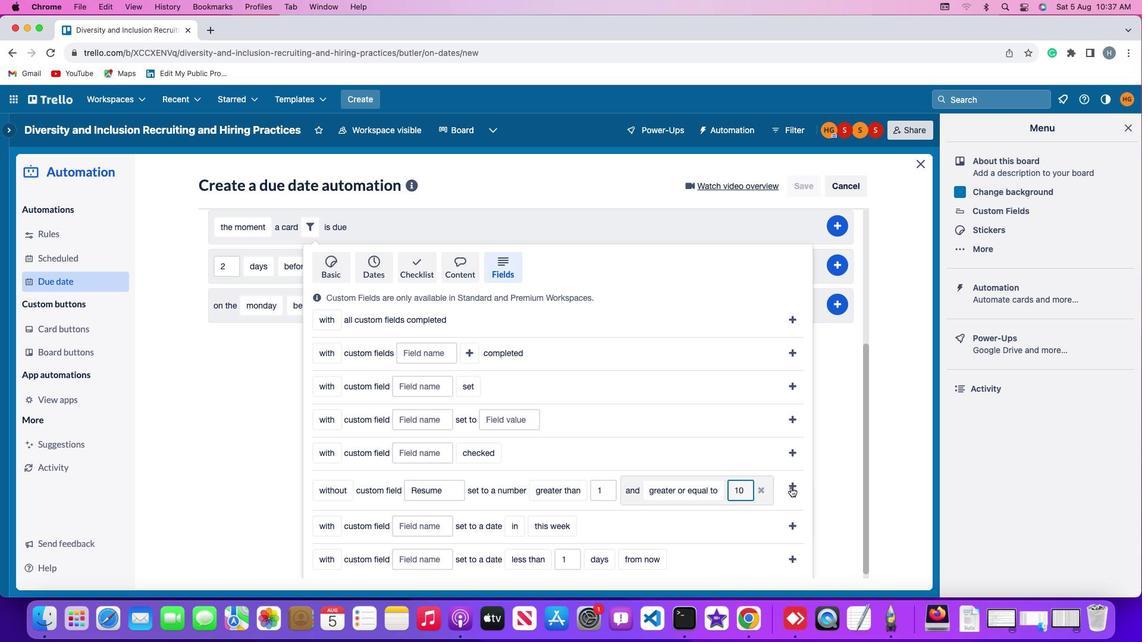 
Action: Mouse pressed left at (791, 488)
Screenshot: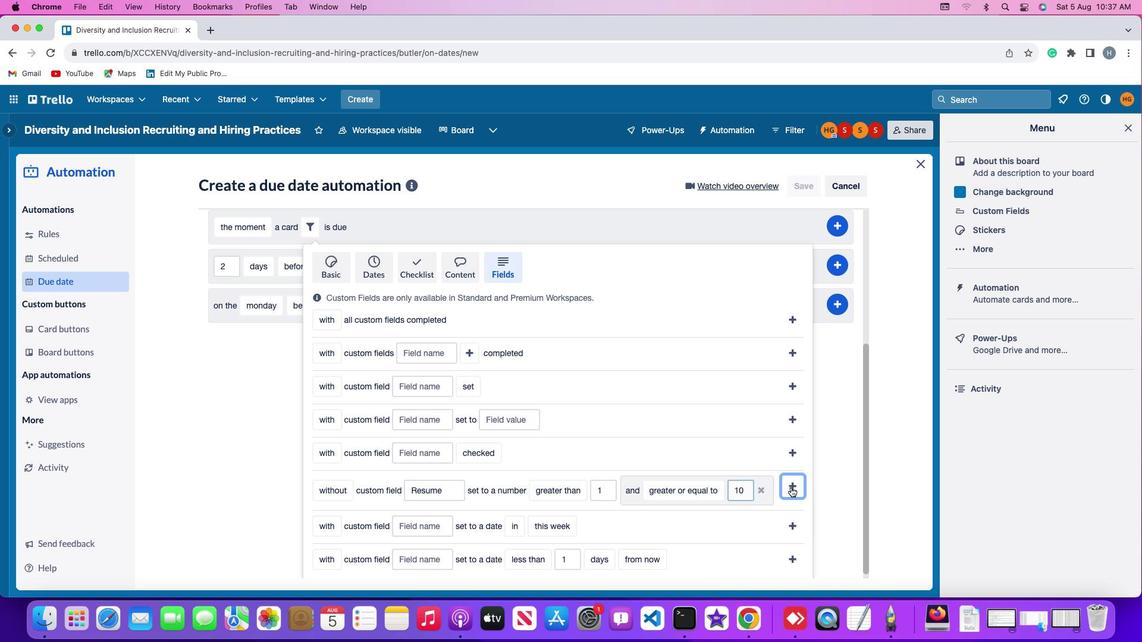 
Action: Mouse moved to (847, 440)
Screenshot: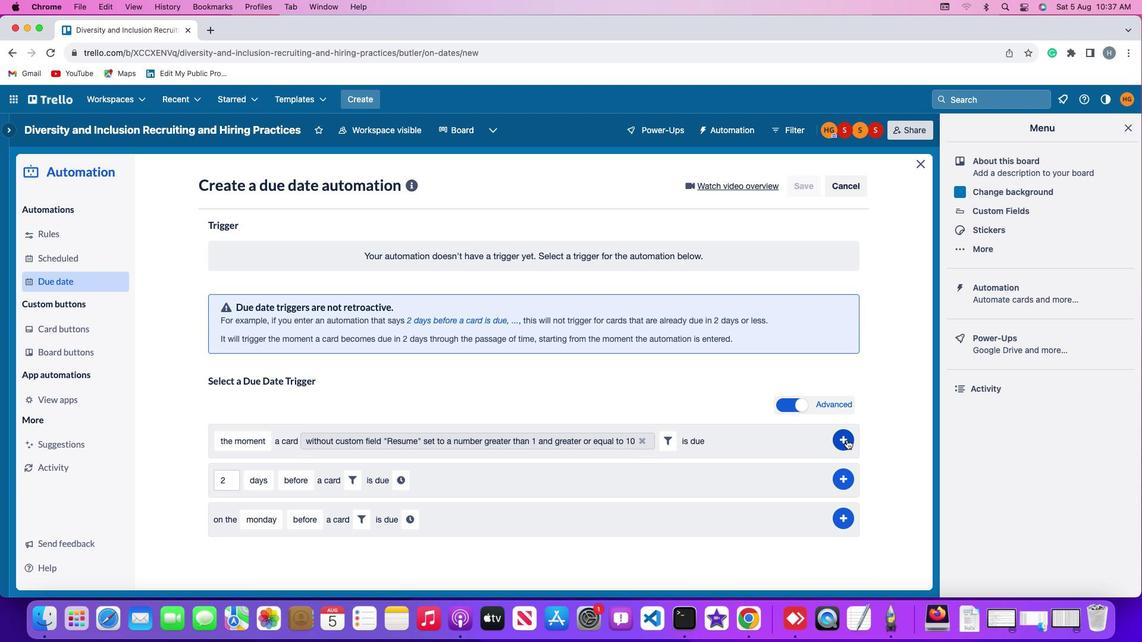 
Action: Mouse pressed left at (847, 440)
Screenshot: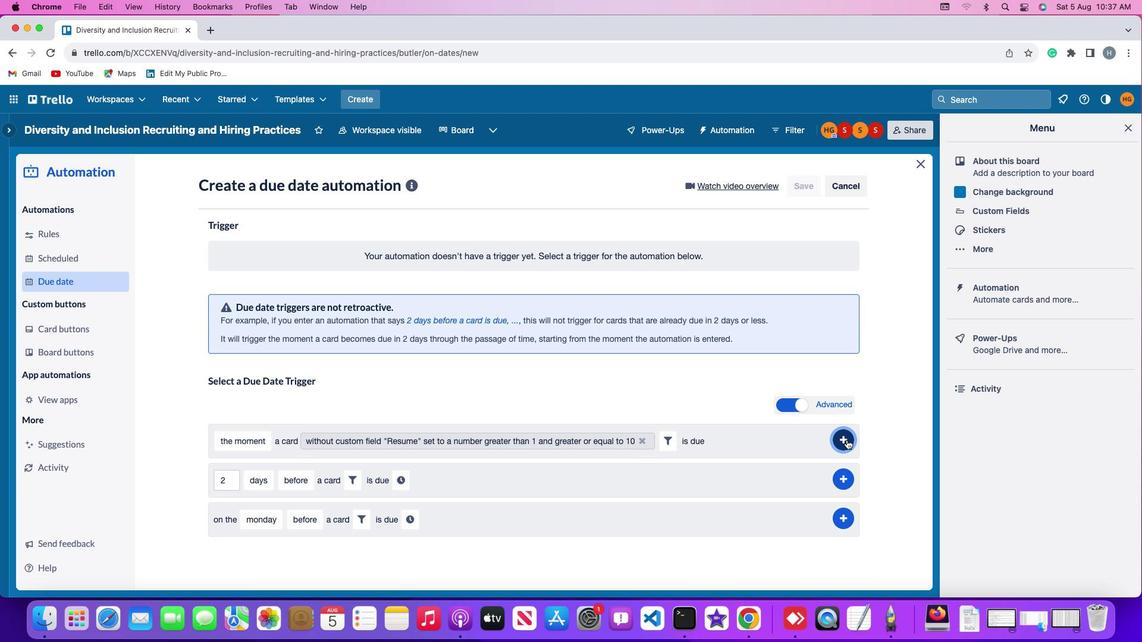 
Action: Mouse moved to (836, 355)
Screenshot: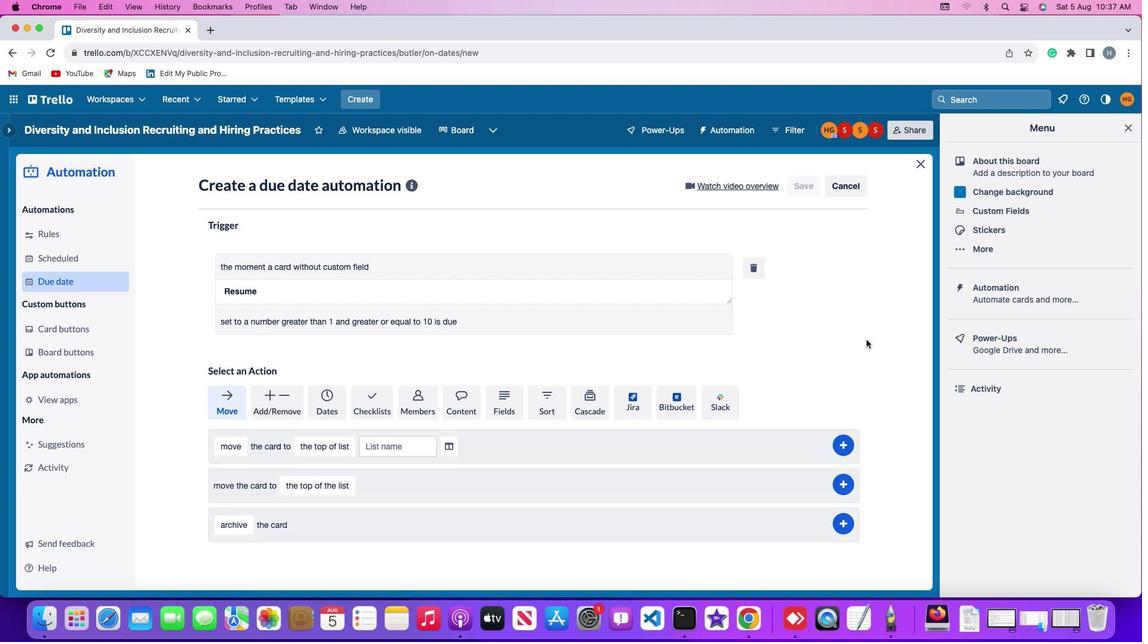 
